 Task: Search one way flight ticket for 1 adult, 1 child, 1 infant in seat in premium economy from Fort Wayne: Fort Wayne International Airport to Evansville: Evansville Regional Airport on 5-3-2023. Choice of flights is Spirit. Number of bags: 6 checked bags. Price is upto 50000. Outbound departure time preference is 11:45.
Action: Mouse moved to (226, 307)
Screenshot: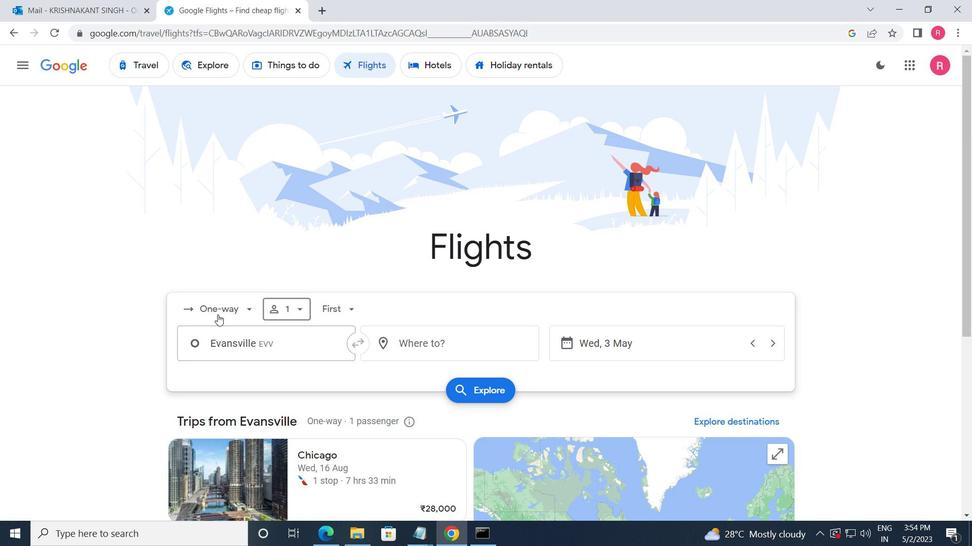 
Action: Mouse pressed left at (226, 307)
Screenshot: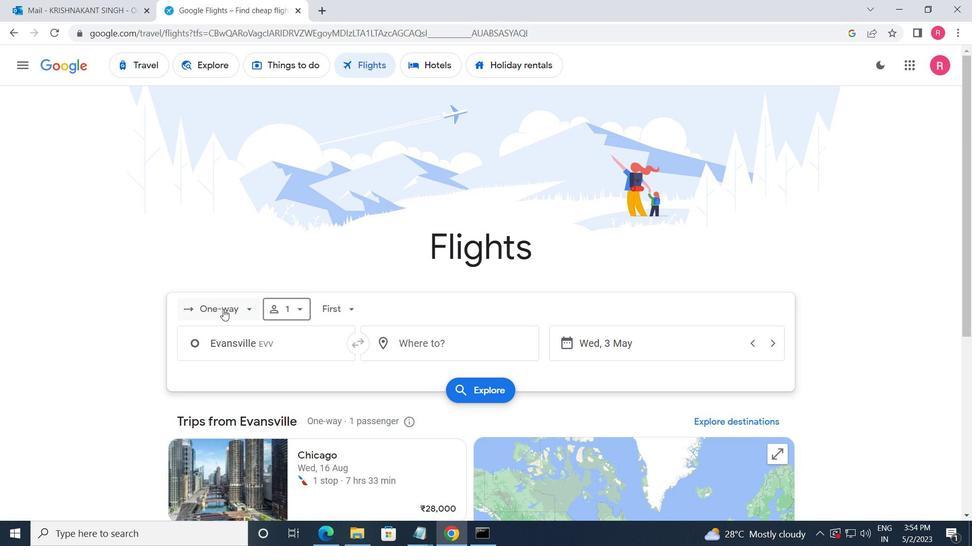 
Action: Mouse moved to (232, 374)
Screenshot: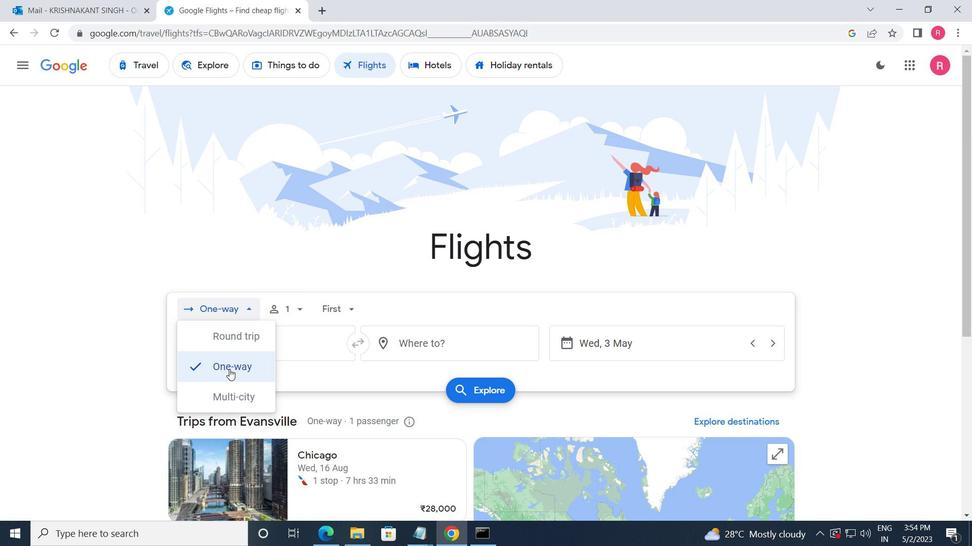 
Action: Mouse pressed left at (232, 374)
Screenshot: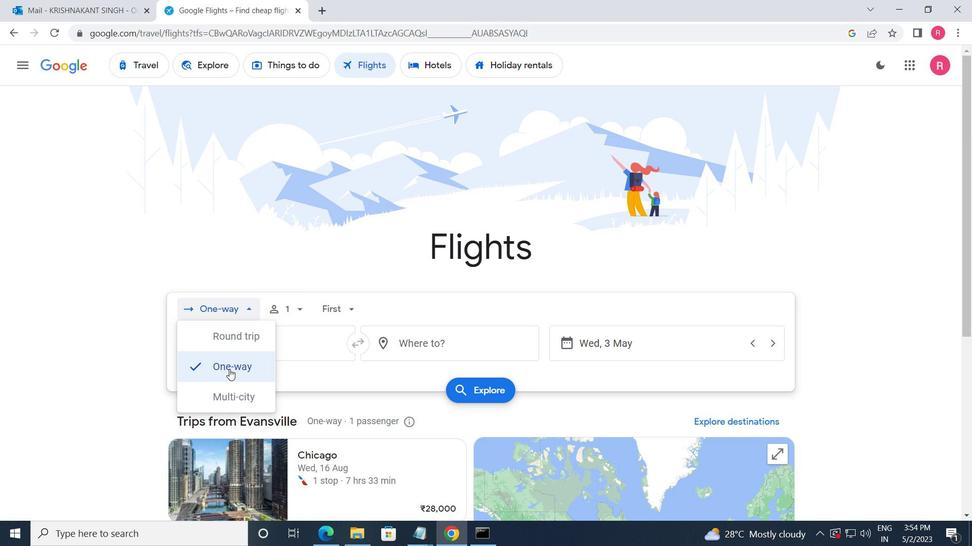 
Action: Mouse moved to (293, 315)
Screenshot: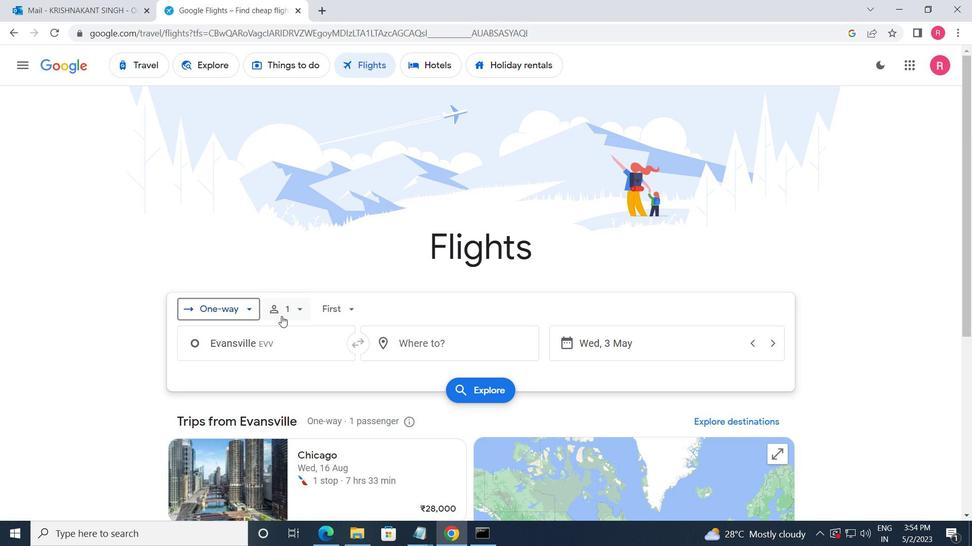 
Action: Mouse pressed left at (293, 315)
Screenshot: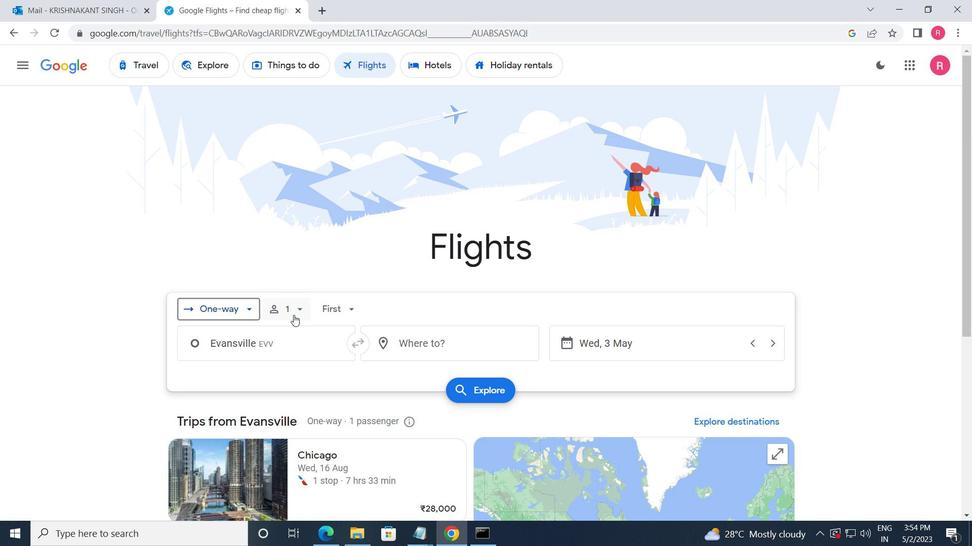 
Action: Mouse moved to (396, 380)
Screenshot: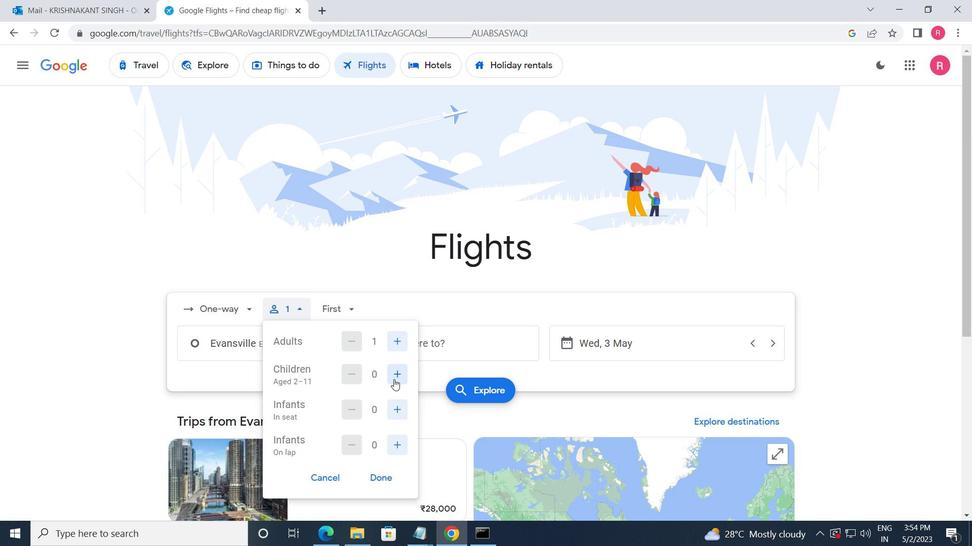 
Action: Mouse pressed left at (396, 380)
Screenshot: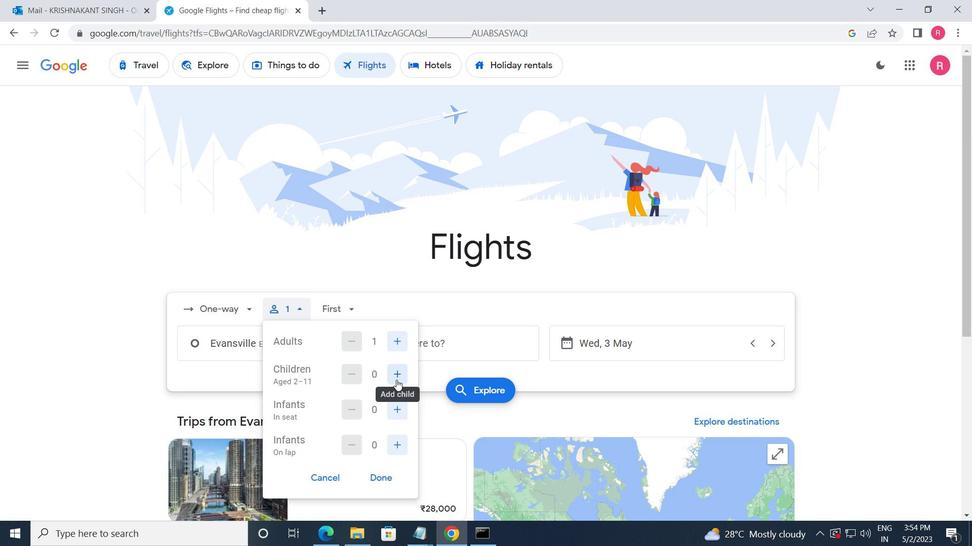 
Action: Mouse moved to (398, 416)
Screenshot: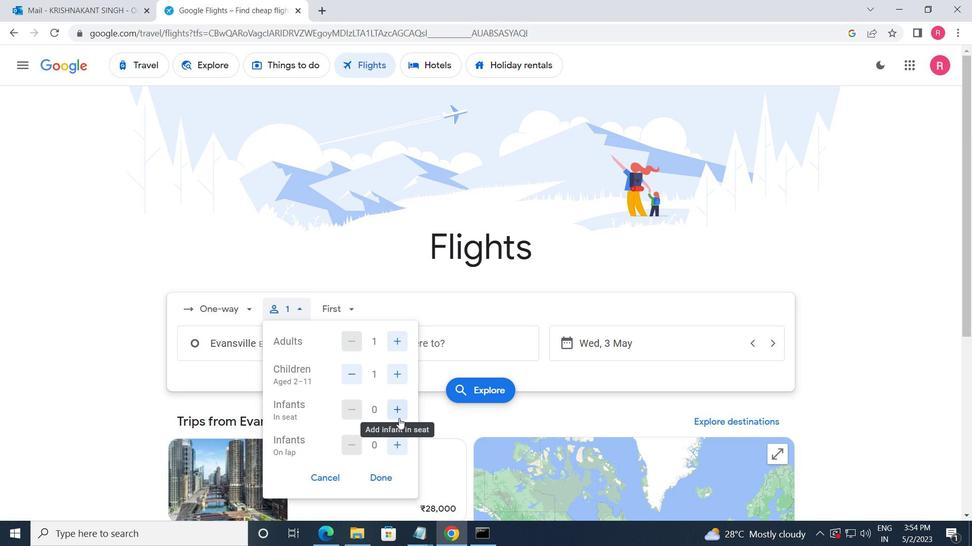 
Action: Mouse pressed left at (398, 416)
Screenshot: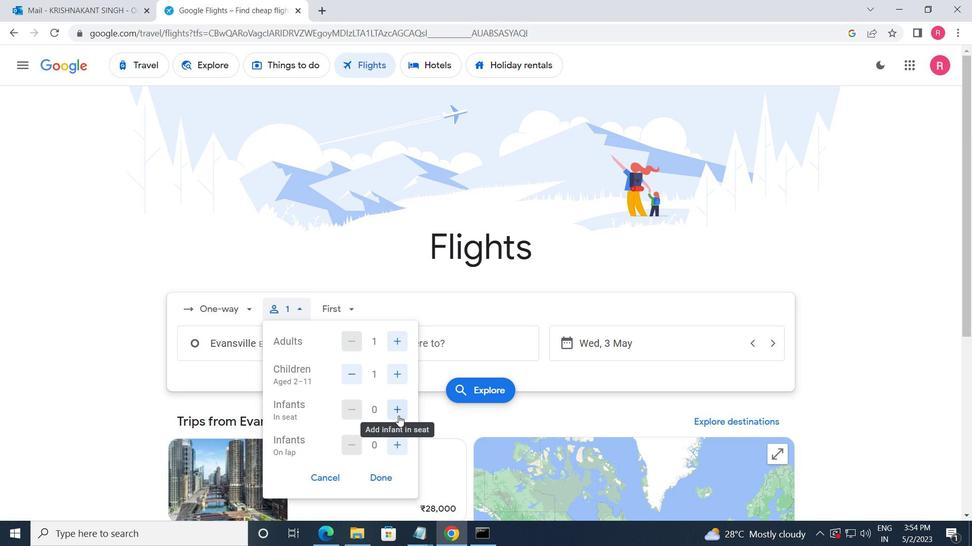 
Action: Mouse moved to (339, 303)
Screenshot: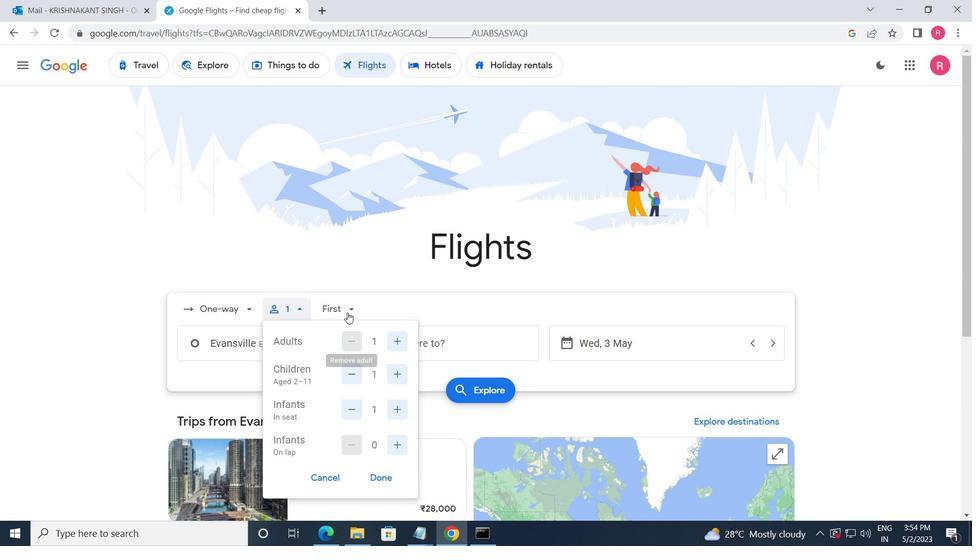 
Action: Mouse pressed left at (339, 303)
Screenshot: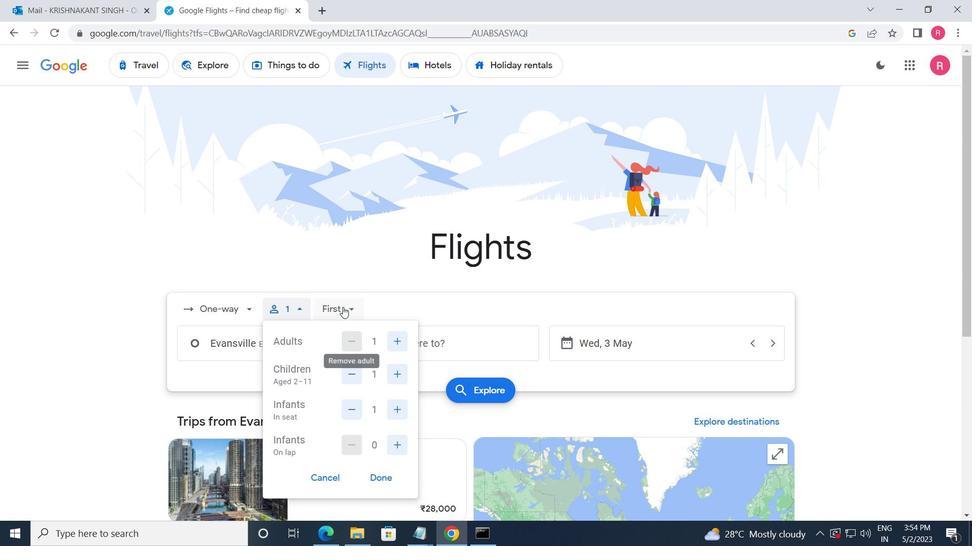 
Action: Mouse moved to (366, 369)
Screenshot: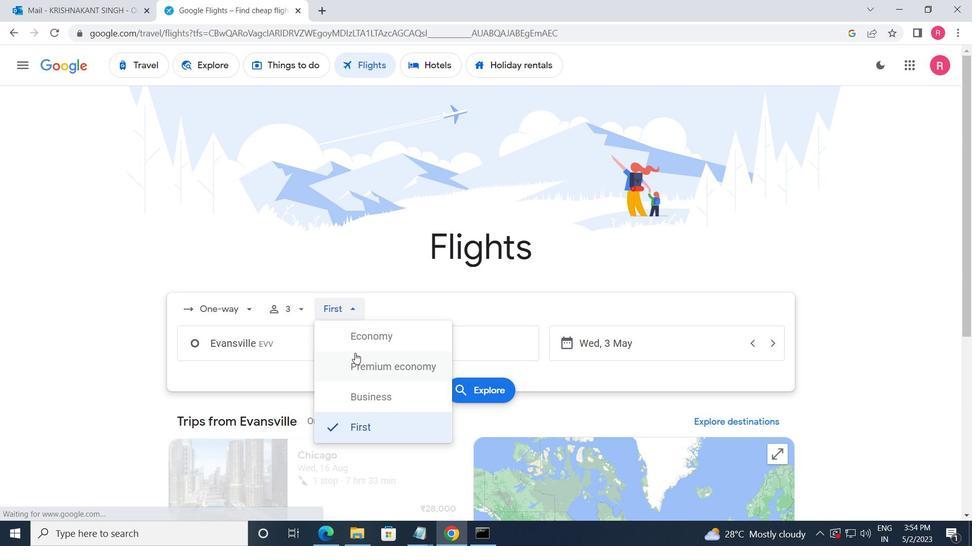 
Action: Mouse pressed left at (366, 369)
Screenshot: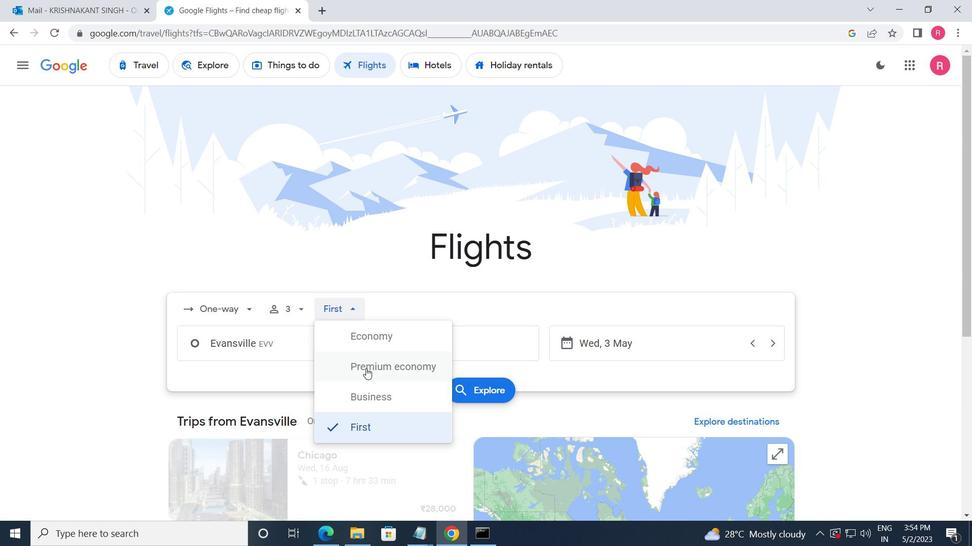 
Action: Mouse moved to (232, 337)
Screenshot: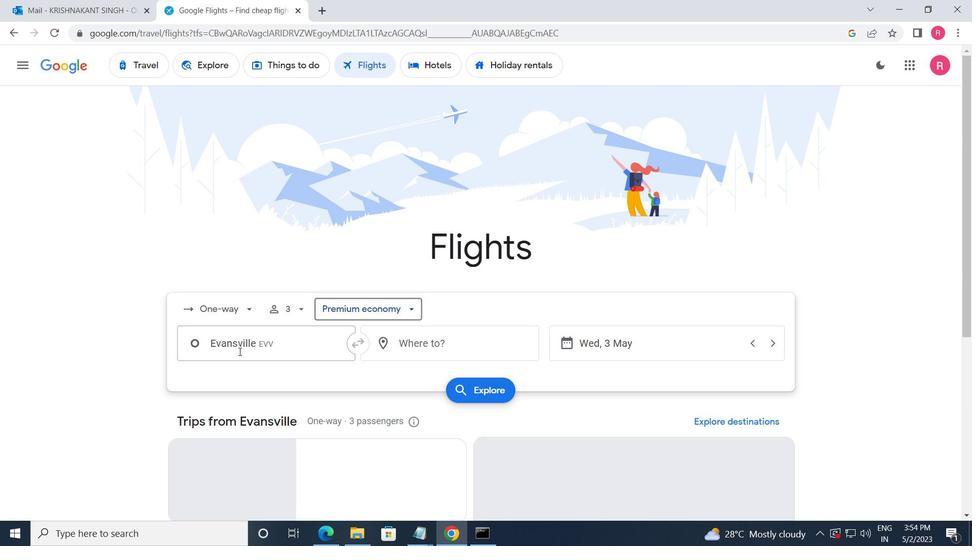 
Action: Mouse pressed left at (232, 337)
Screenshot: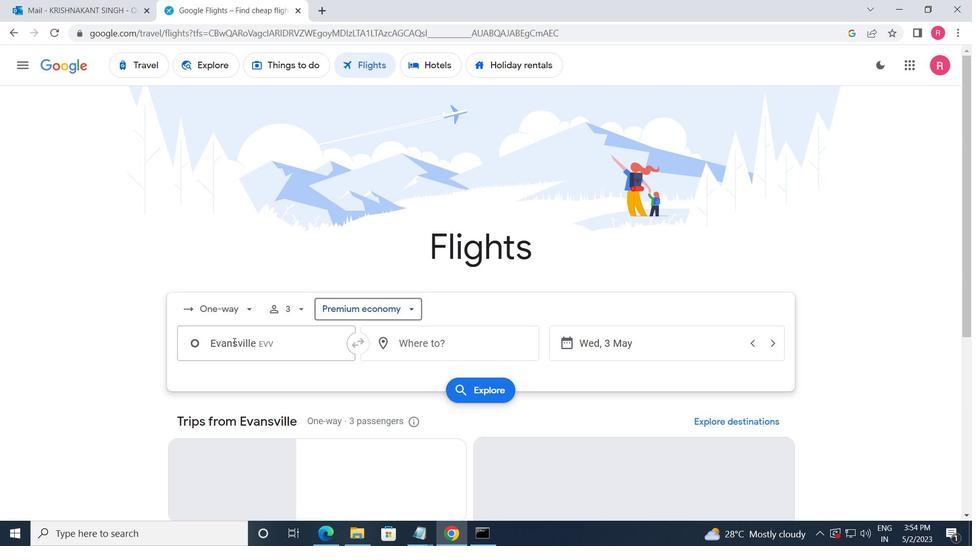 
Action: Mouse moved to (275, 442)
Screenshot: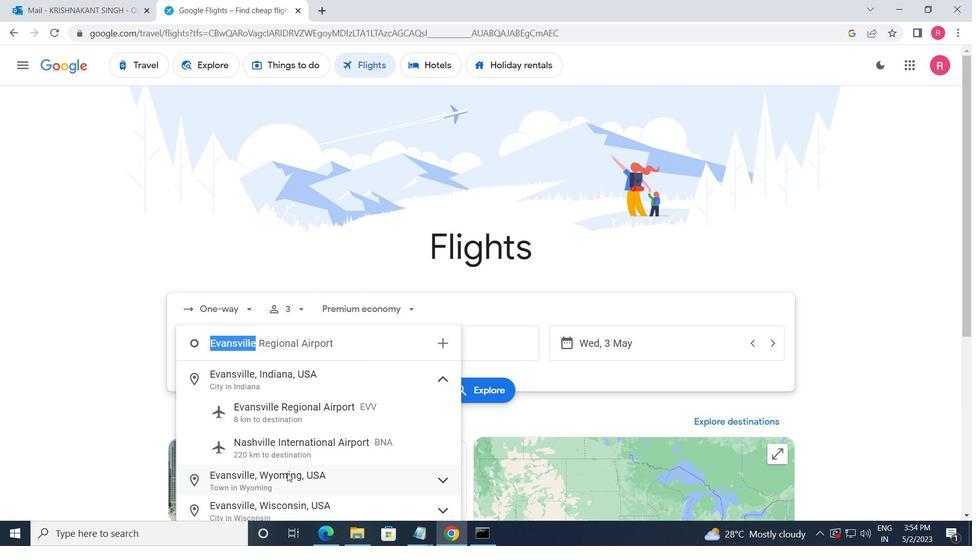 
Action: Key pressed <Key.shift><Key.shift><Key.shift><Key.shift><Key.shift><Key.shift><Key.shift><Key.shift><Key.shift><Key.shift><Key.shift><Key.shift><Key.shift><Key.shift><Key.shift><Key.shift><Key.shift><Key.shift><Key.shift><Key.shift><Key.shift><Key.shift><Key.shift><Key.shift><Key.shift><Key.shift><Key.shift><Key.shift><Key.shift><Key.shift><Key.shift><Key.shift><Key.shift><Key.shift><Key.shift><Key.shift><Key.shift><Key.shift><Key.shift><Key.shift><Key.shift><Key.shift><Key.shift><Key.shift><Key.shift><Key.shift><Key.shift><Key.shift><Key.shift><Key.shift><Key.shift><Key.shift><Key.shift><Key.shift><Key.shift><Key.shift><Key.shift><Key.shift>FORT<Key.space><Key.shift>WAY
Screenshot: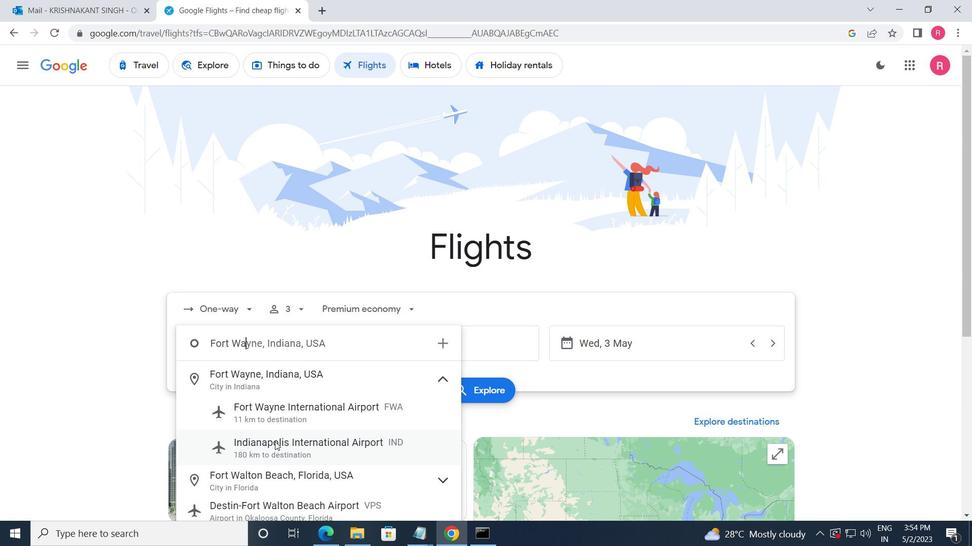 
Action: Mouse moved to (322, 402)
Screenshot: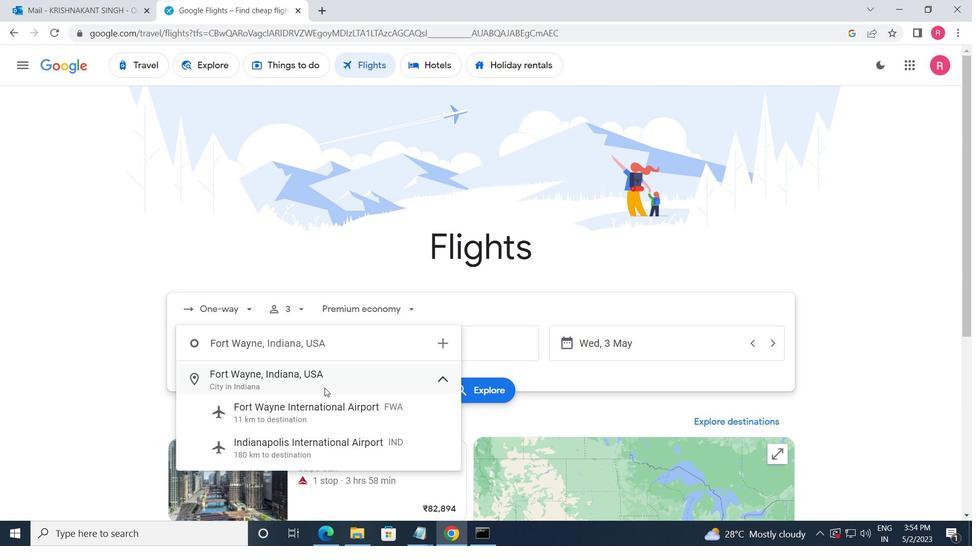 
Action: Mouse pressed left at (322, 402)
Screenshot: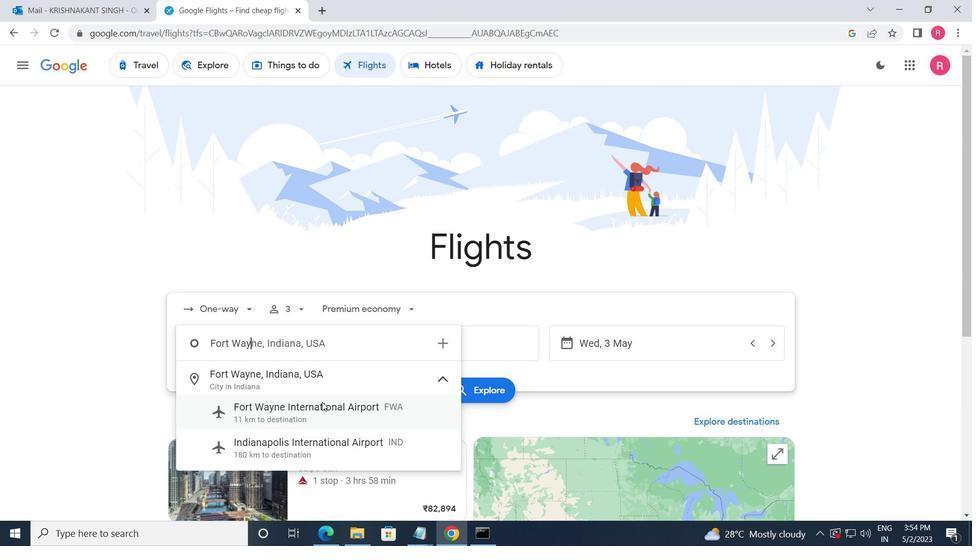 
Action: Mouse moved to (444, 359)
Screenshot: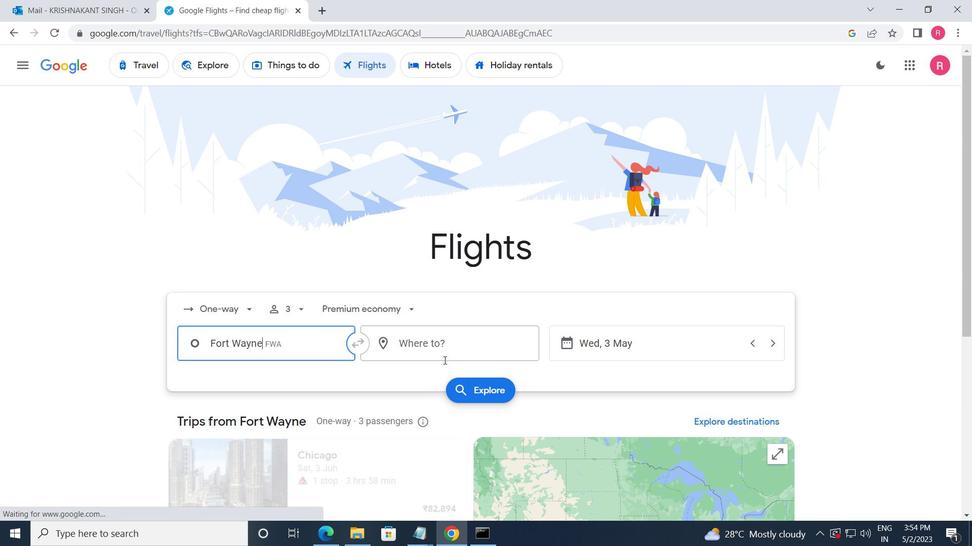 
Action: Mouse pressed left at (444, 359)
Screenshot: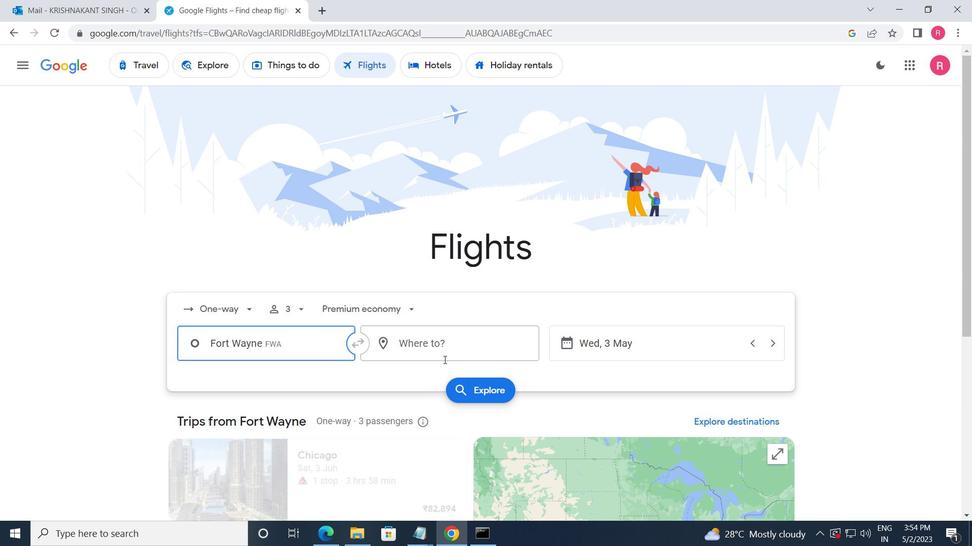 
Action: Mouse moved to (418, 476)
Screenshot: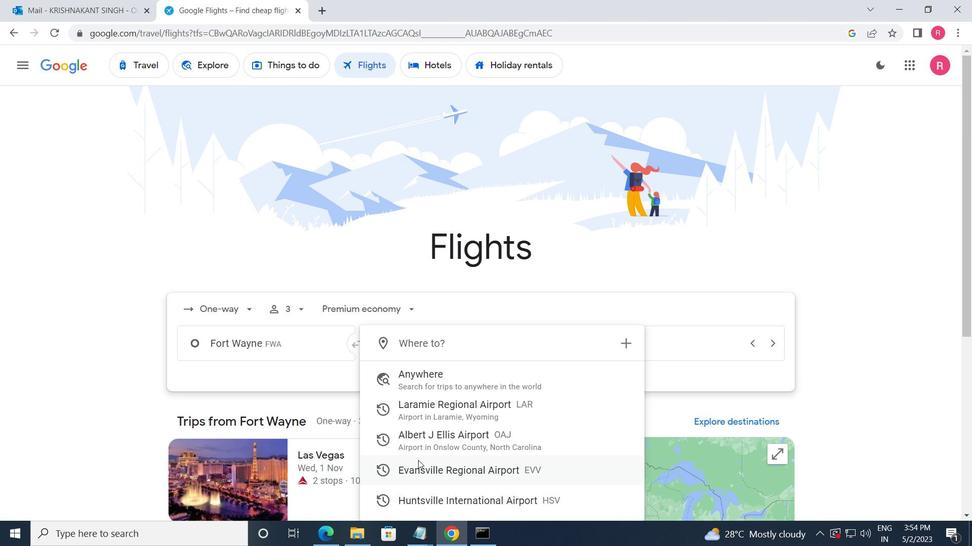 
Action: Mouse pressed left at (418, 476)
Screenshot: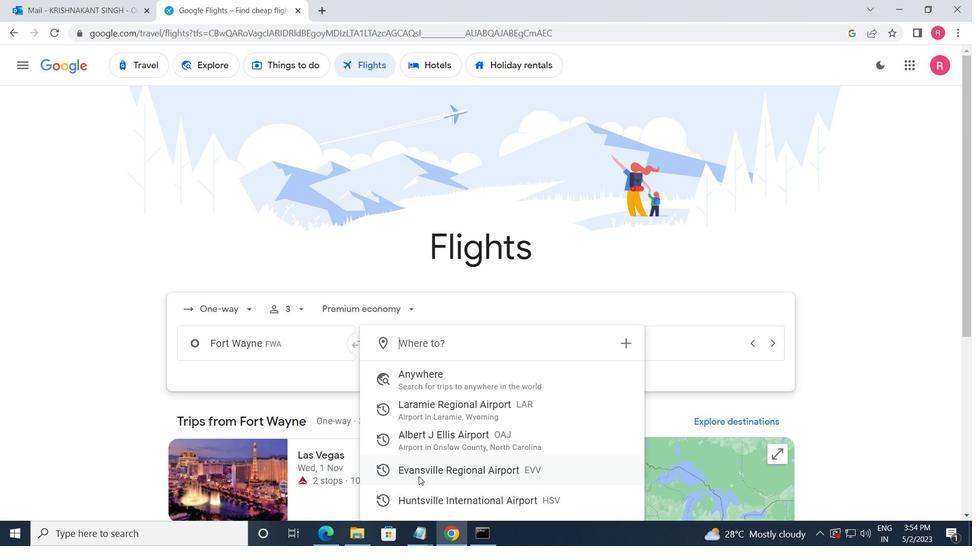 
Action: Mouse moved to (646, 348)
Screenshot: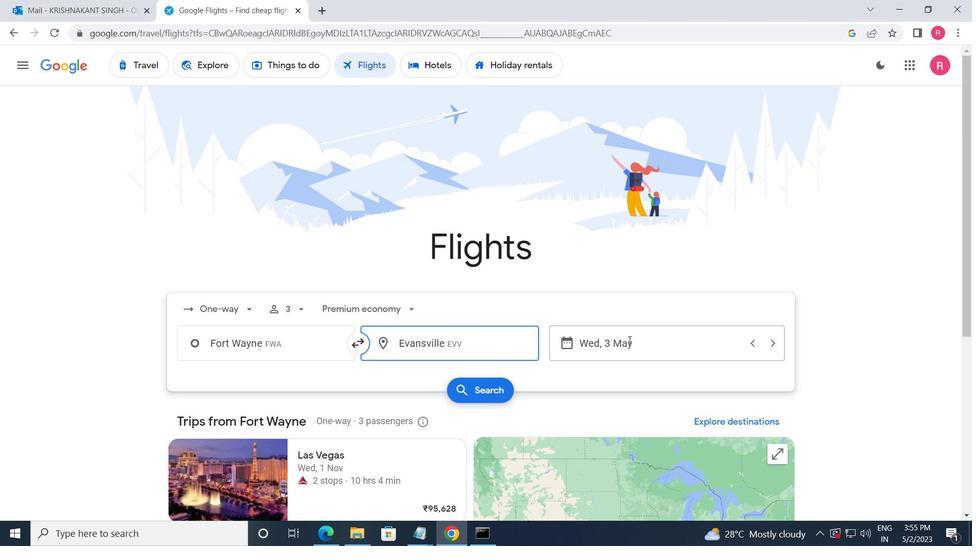 
Action: Mouse pressed left at (646, 348)
Screenshot: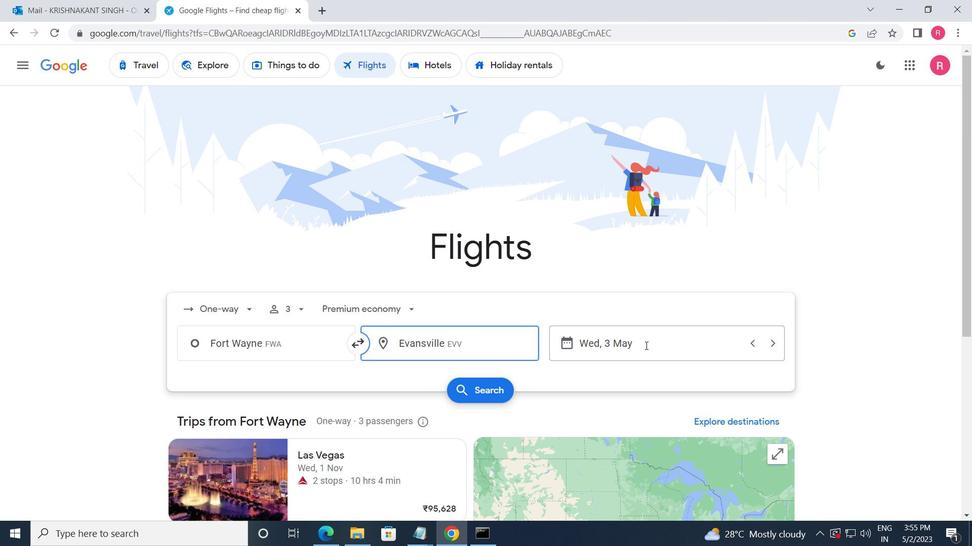 
Action: Mouse moved to (438, 296)
Screenshot: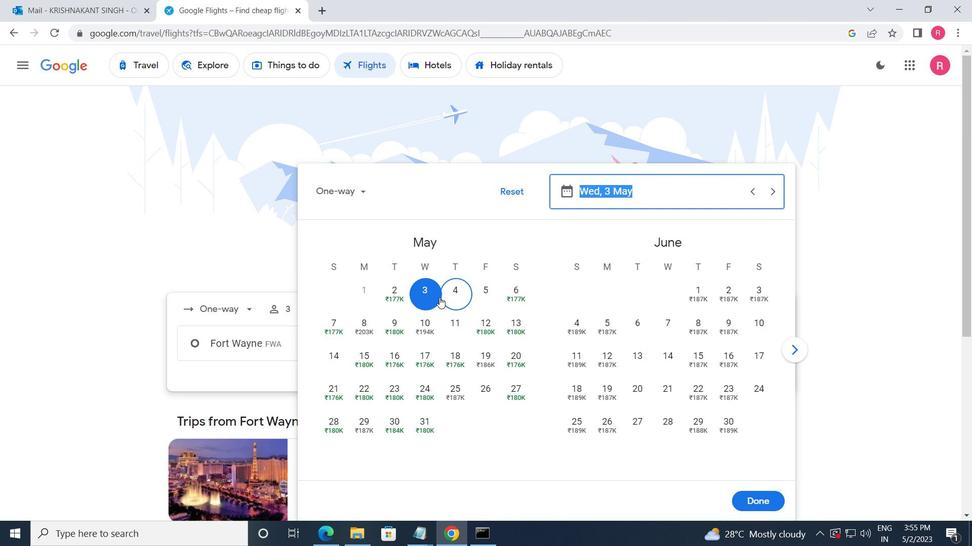 
Action: Mouse pressed left at (438, 296)
Screenshot: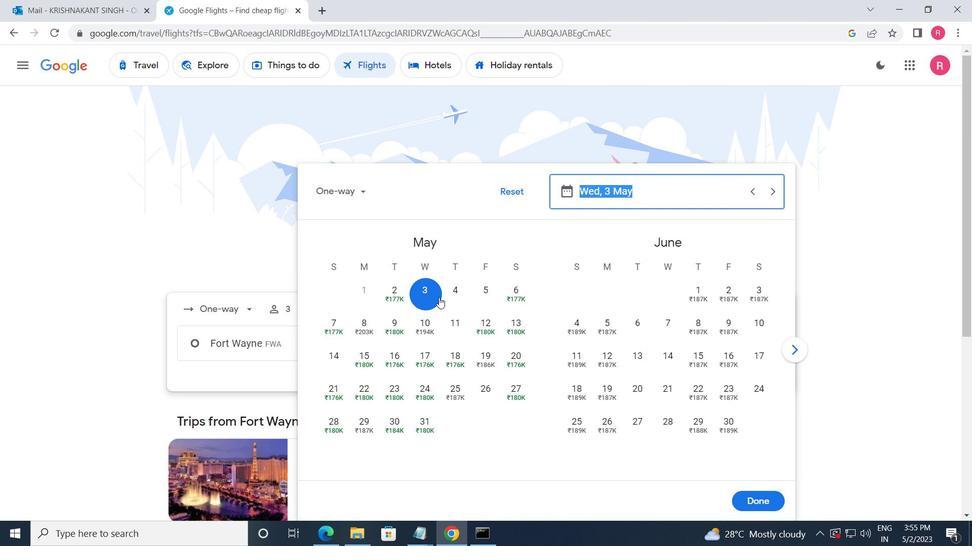 
Action: Mouse moved to (756, 503)
Screenshot: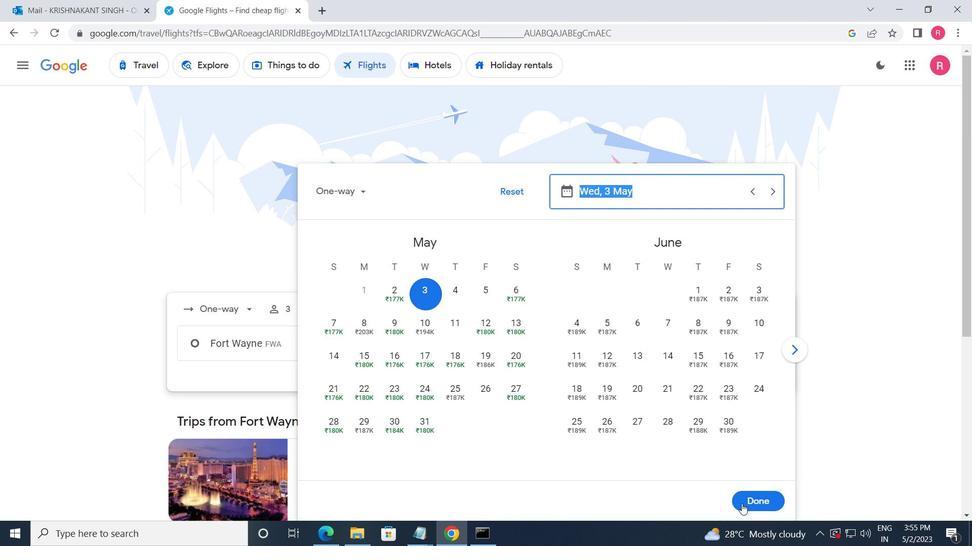 
Action: Mouse pressed left at (756, 503)
Screenshot: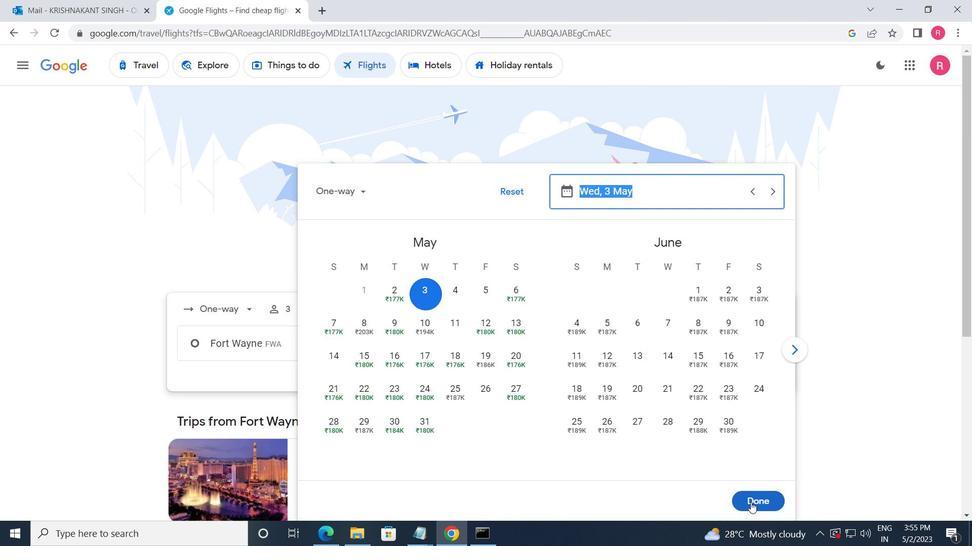 
Action: Mouse moved to (478, 394)
Screenshot: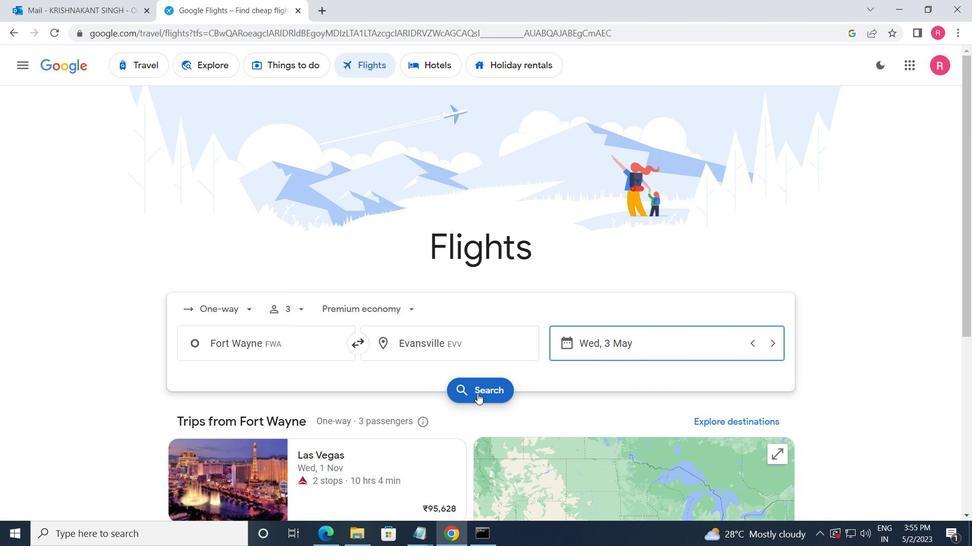 
Action: Mouse pressed left at (478, 394)
Screenshot: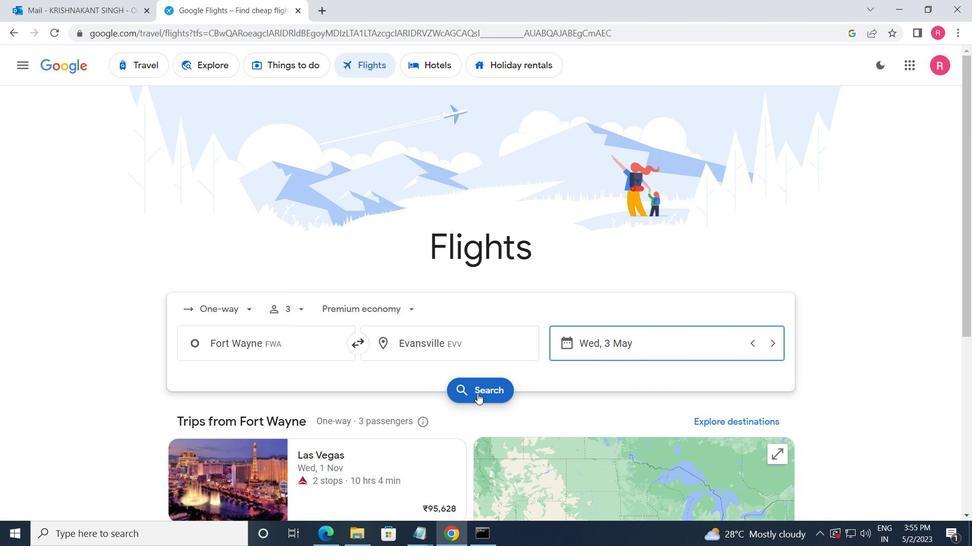 
Action: Mouse moved to (189, 181)
Screenshot: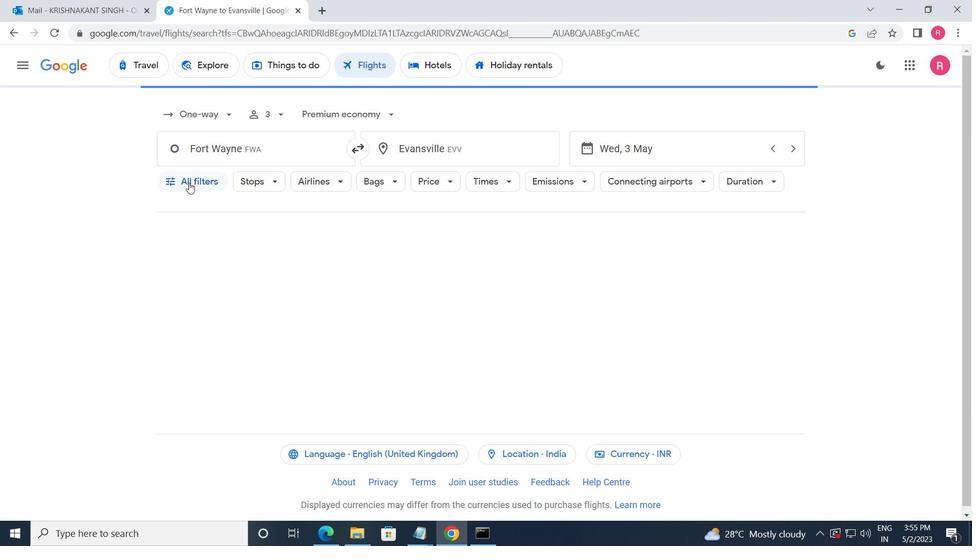 
Action: Mouse pressed left at (189, 181)
Screenshot: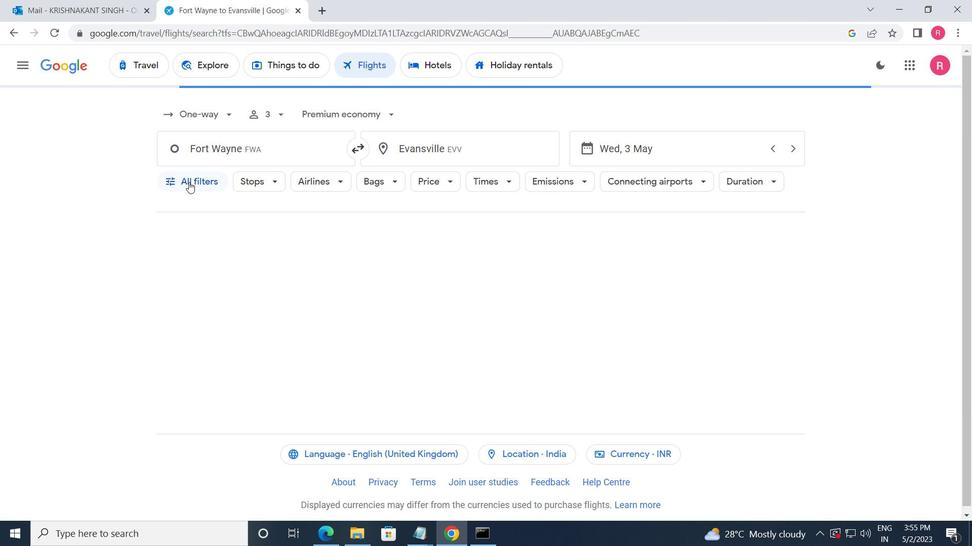 
Action: Mouse moved to (249, 328)
Screenshot: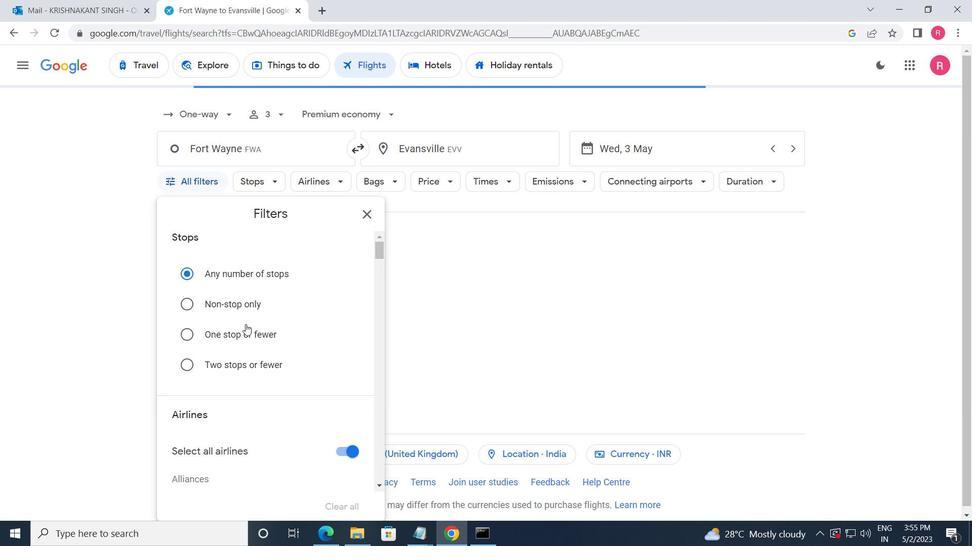 
Action: Mouse scrolled (249, 327) with delta (0, 0)
Screenshot: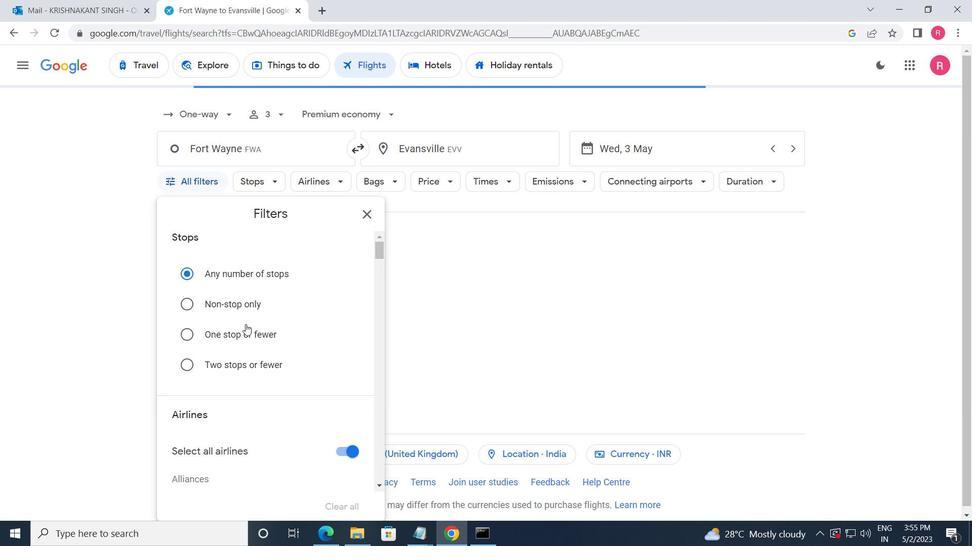 
Action: Mouse moved to (249, 330)
Screenshot: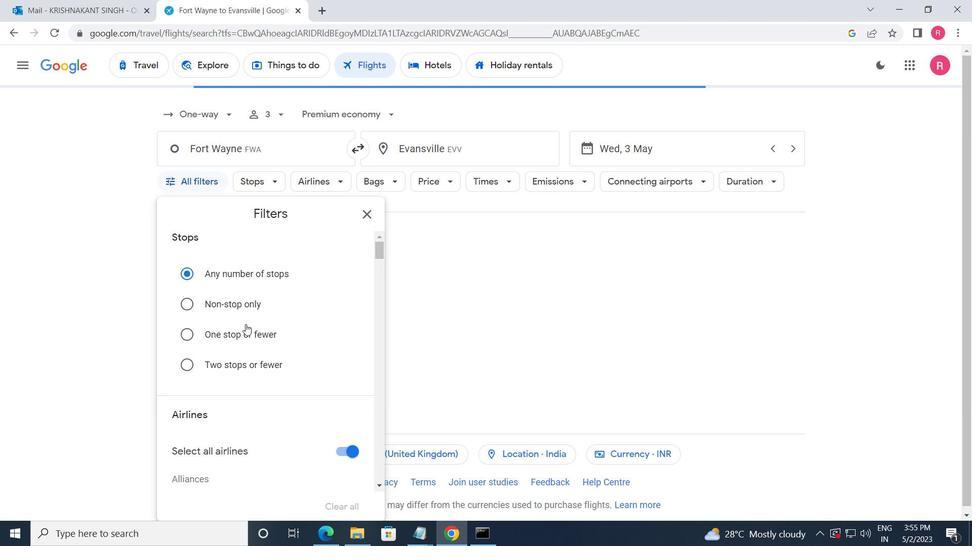 
Action: Mouse scrolled (249, 330) with delta (0, 0)
Screenshot: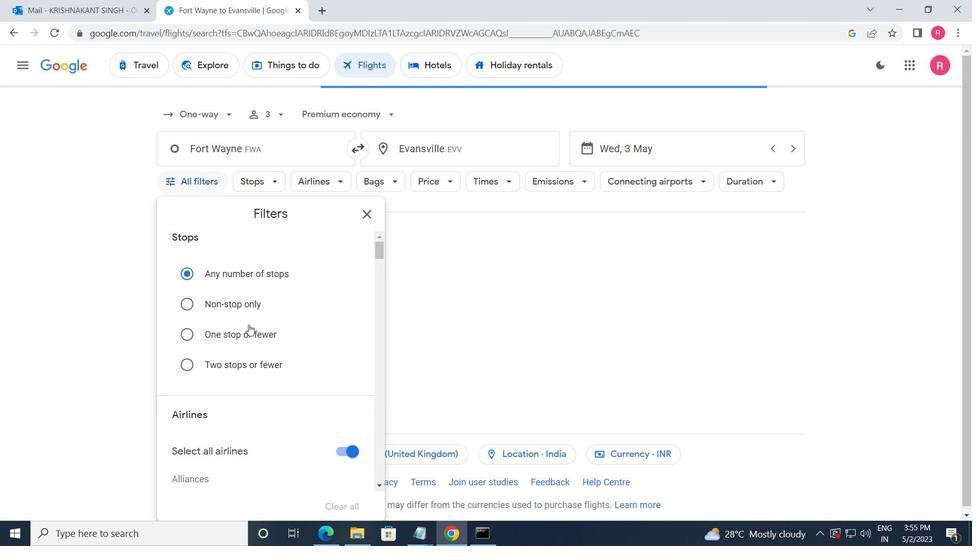 
Action: Mouse scrolled (249, 330) with delta (0, 0)
Screenshot: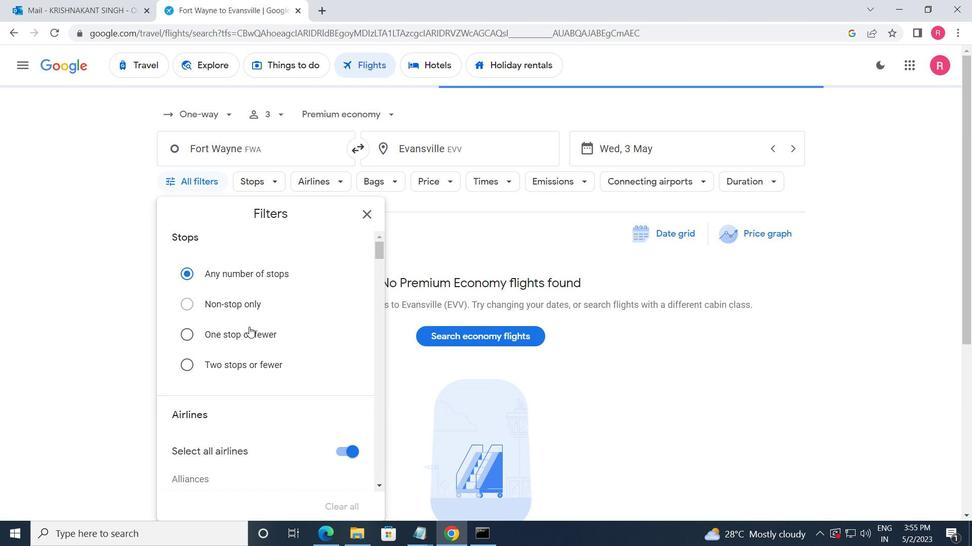 
Action: Mouse scrolled (249, 330) with delta (0, 0)
Screenshot: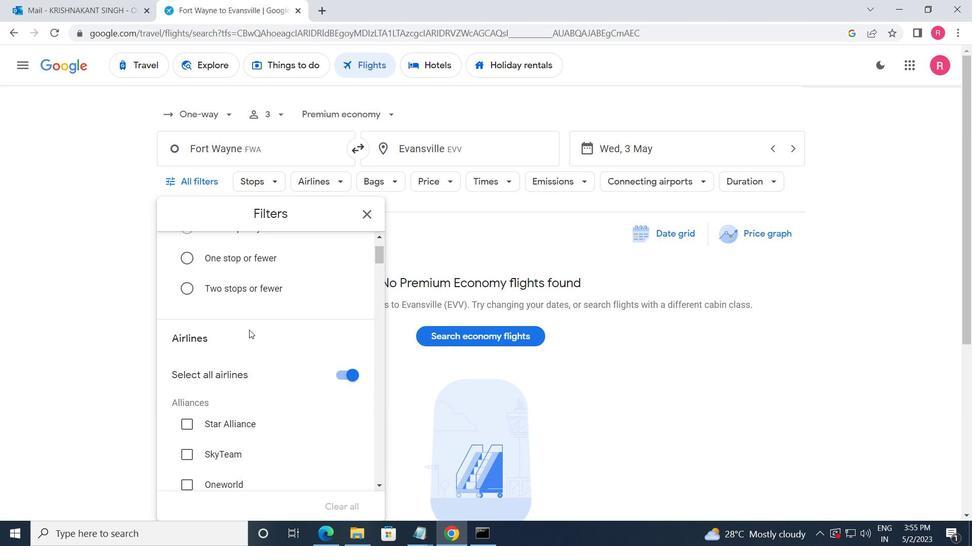 
Action: Mouse moved to (249, 331)
Screenshot: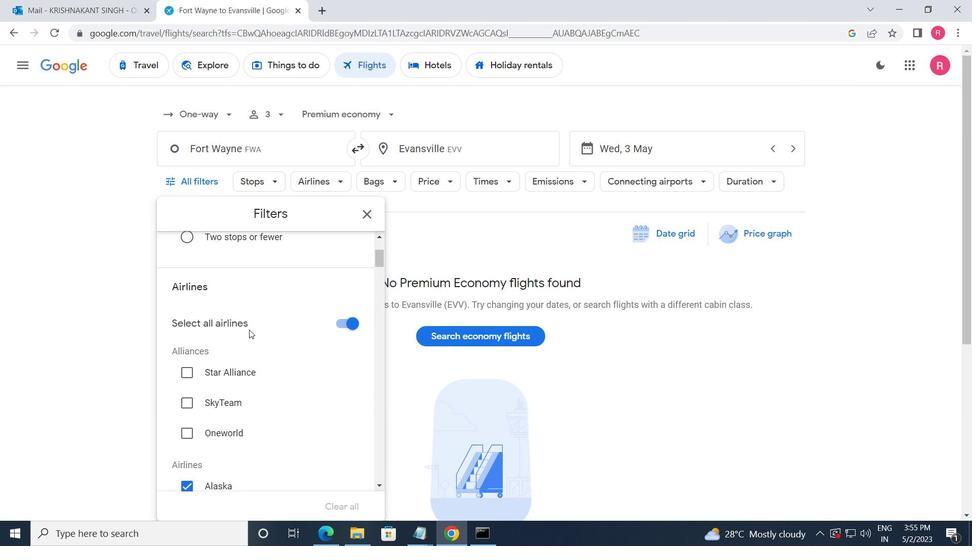 
Action: Mouse scrolled (249, 330) with delta (0, 0)
Screenshot: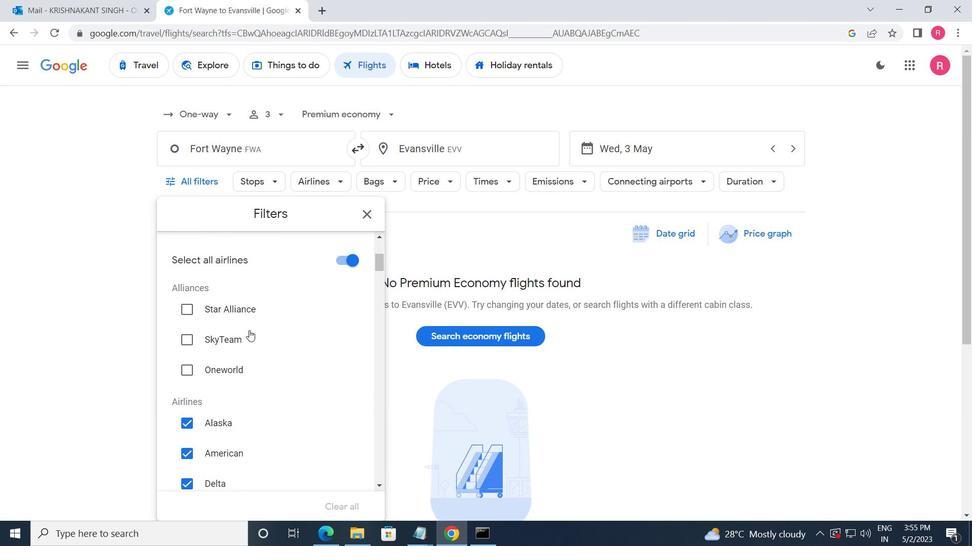 
Action: Mouse moved to (305, 354)
Screenshot: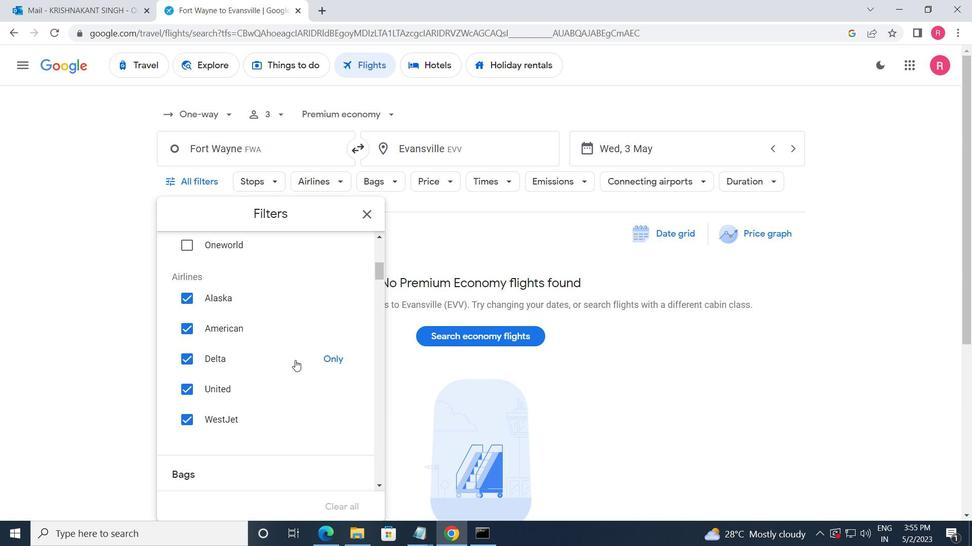 
Action: Mouse scrolled (305, 355) with delta (0, 0)
Screenshot: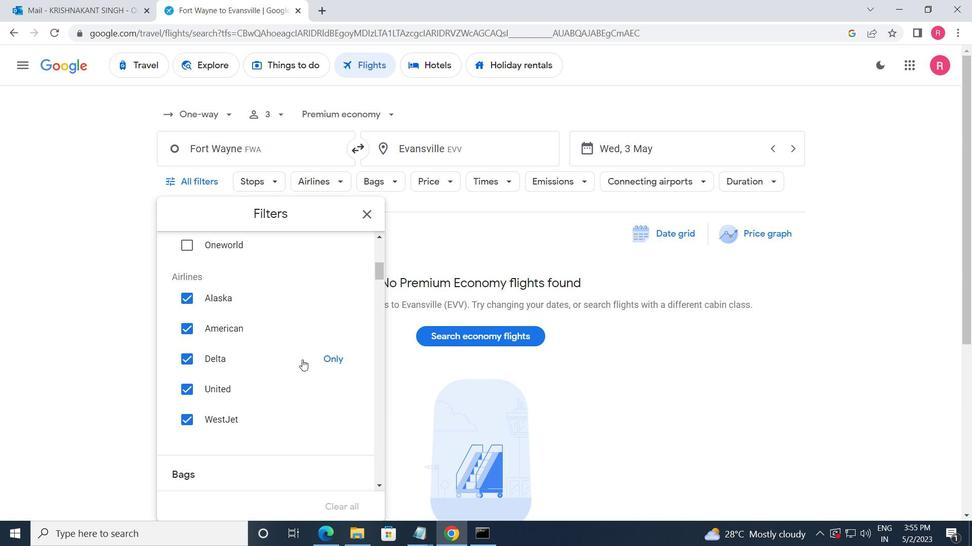 
Action: Mouse moved to (305, 353)
Screenshot: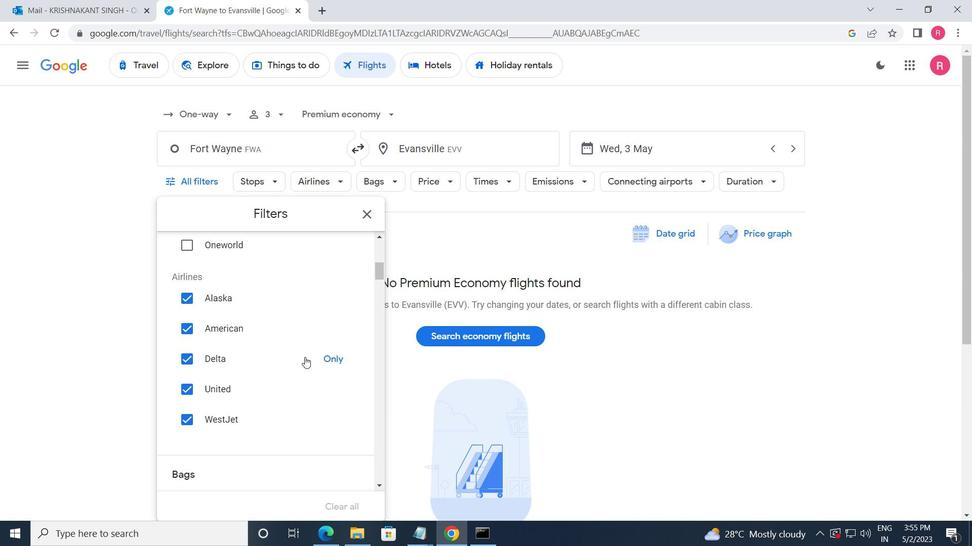 
Action: Mouse scrolled (305, 353) with delta (0, 0)
Screenshot: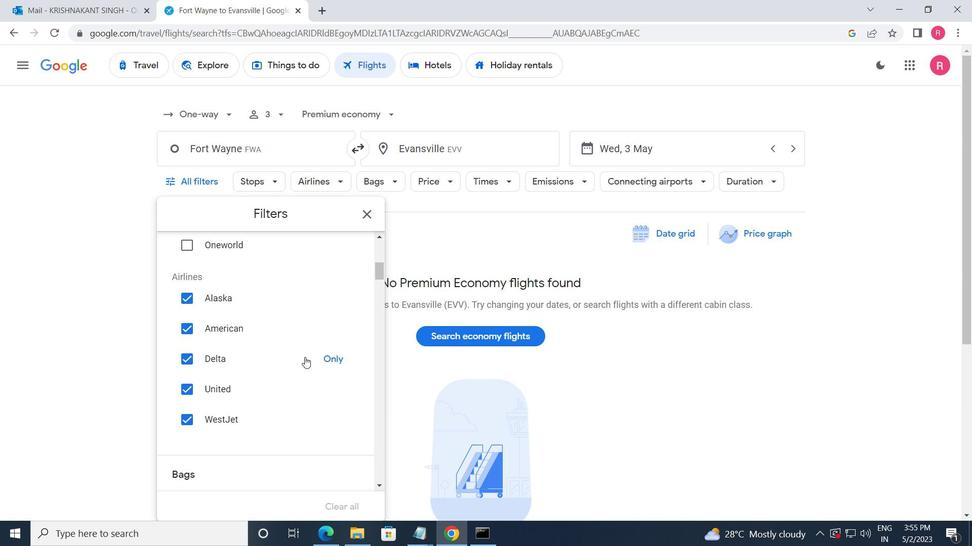 
Action: Mouse moved to (355, 271)
Screenshot: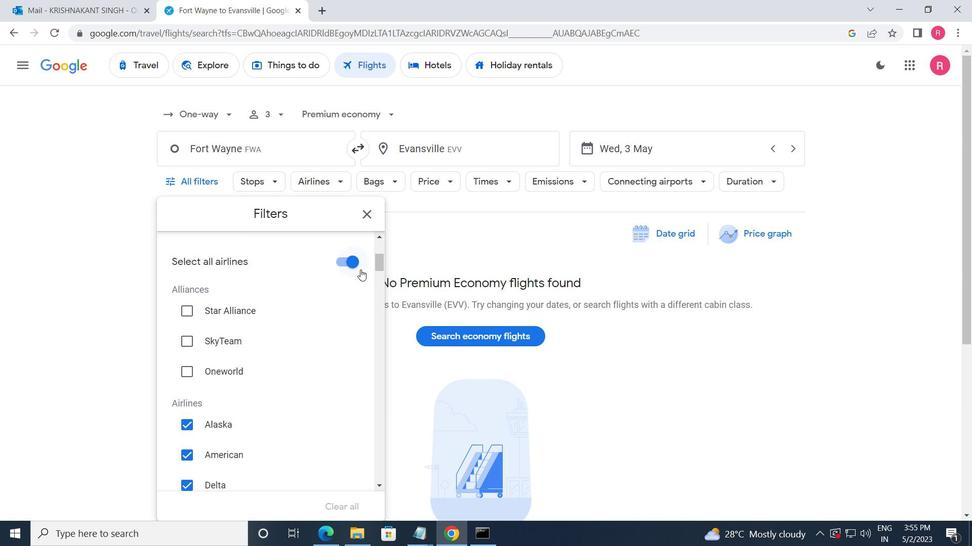 
Action: Mouse pressed left at (355, 271)
Screenshot: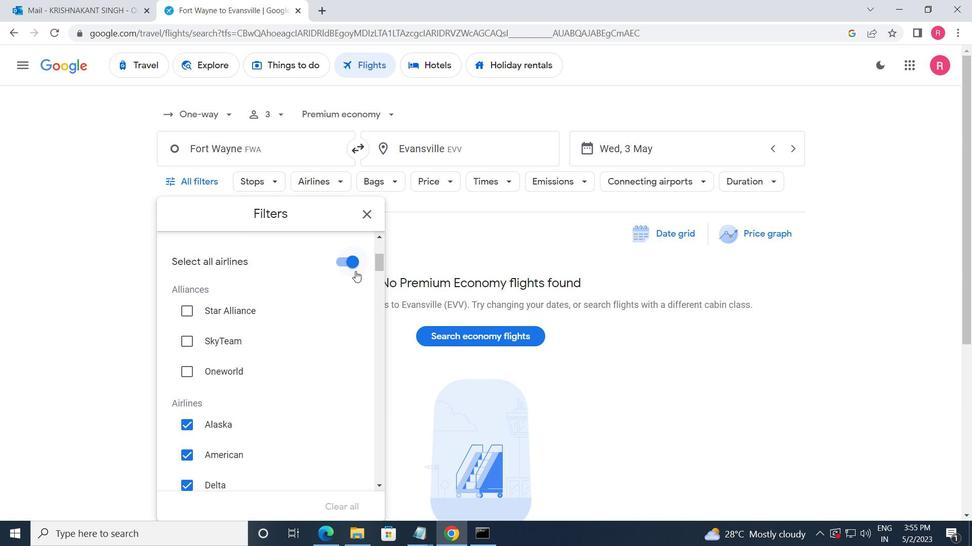 
Action: Mouse moved to (348, 296)
Screenshot: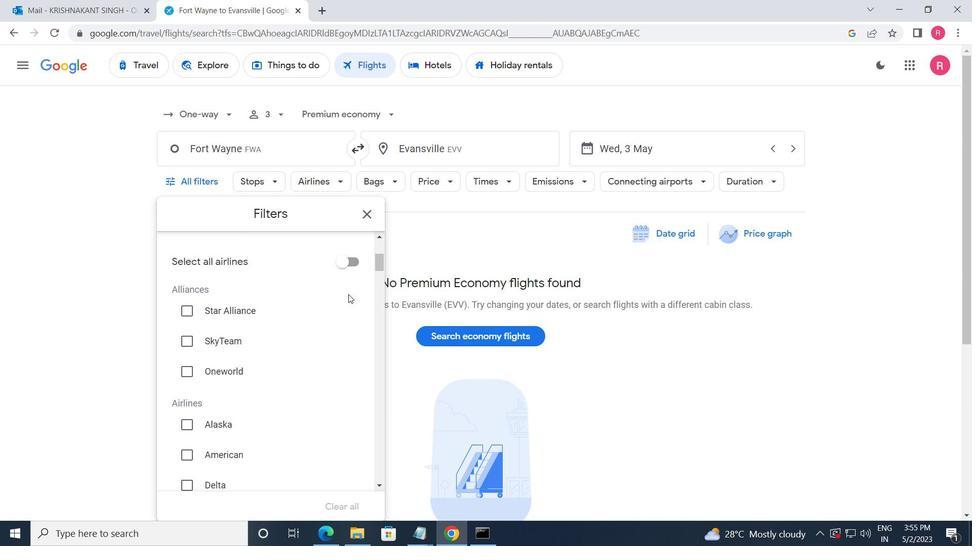 
Action: Mouse scrolled (348, 296) with delta (0, 0)
Screenshot: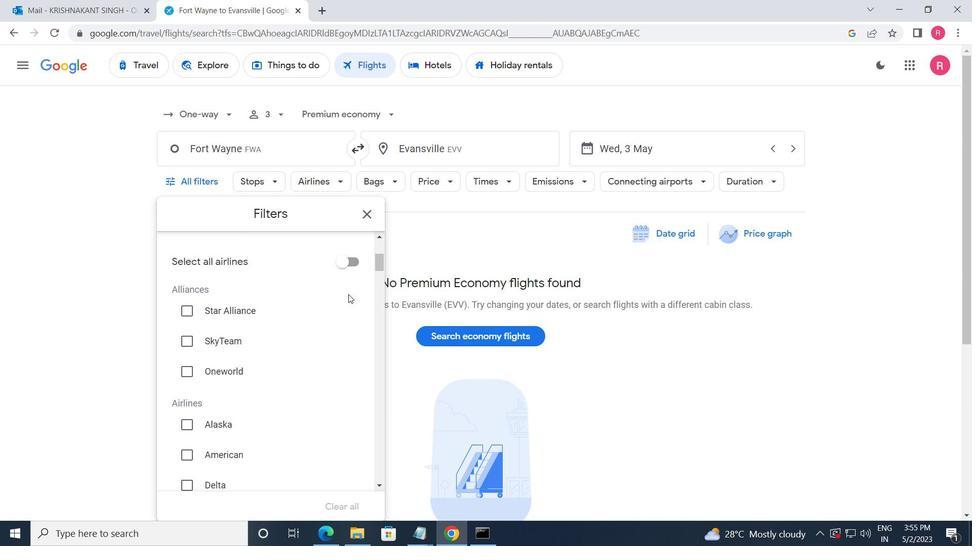 
Action: Mouse moved to (348, 297)
Screenshot: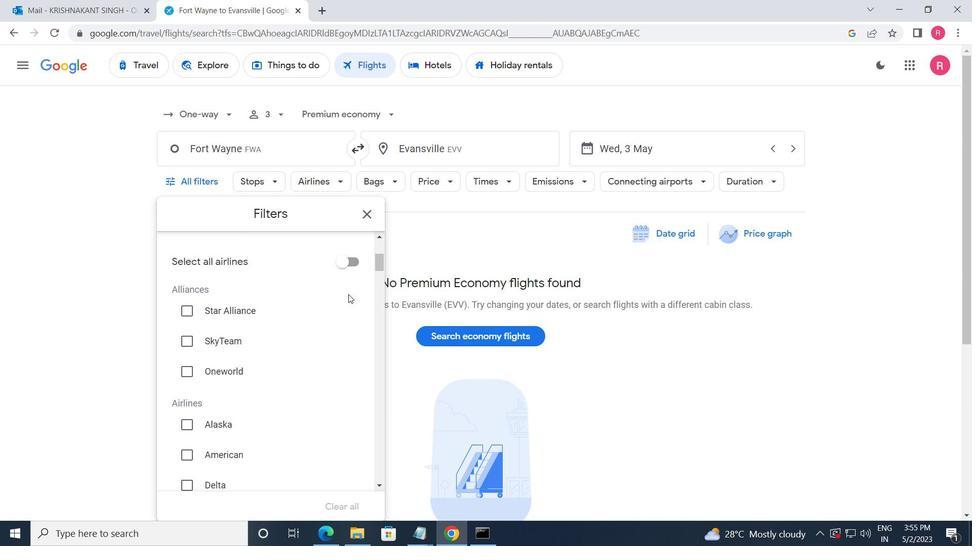 
Action: Mouse scrolled (348, 296) with delta (0, 0)
Screenshot: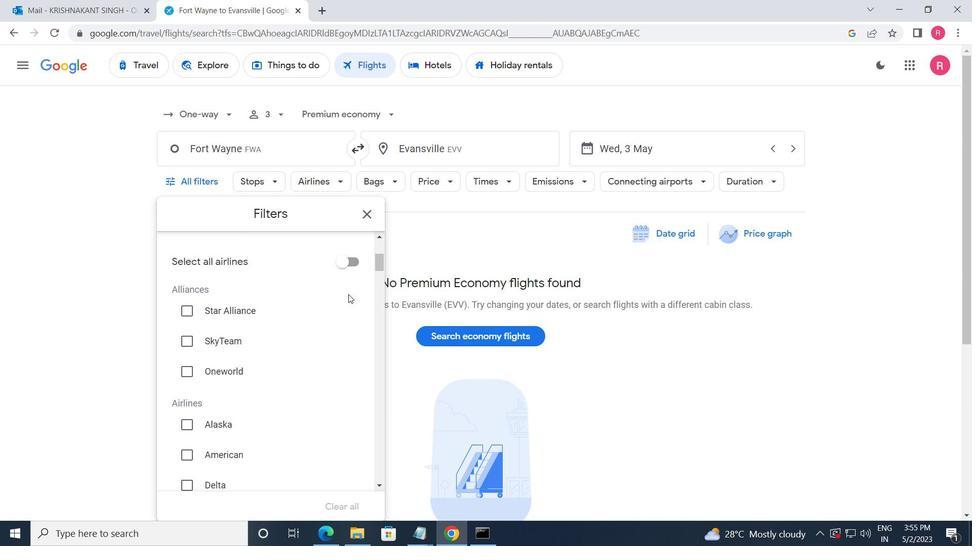 
Action: Mouse moved to (348, 298)
Screenshot: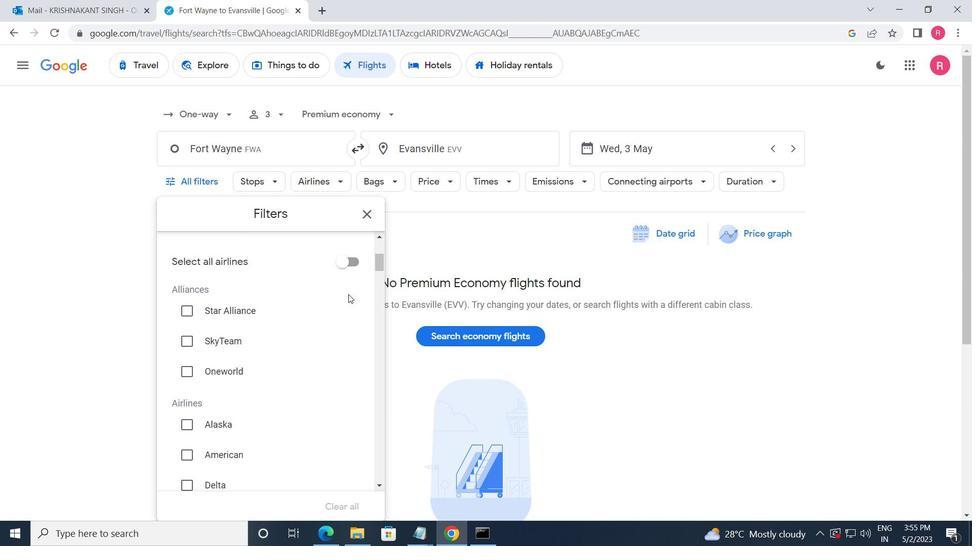 
Action: Mouse scrolled (348, 297) with delta (0, 0)
Screenshot: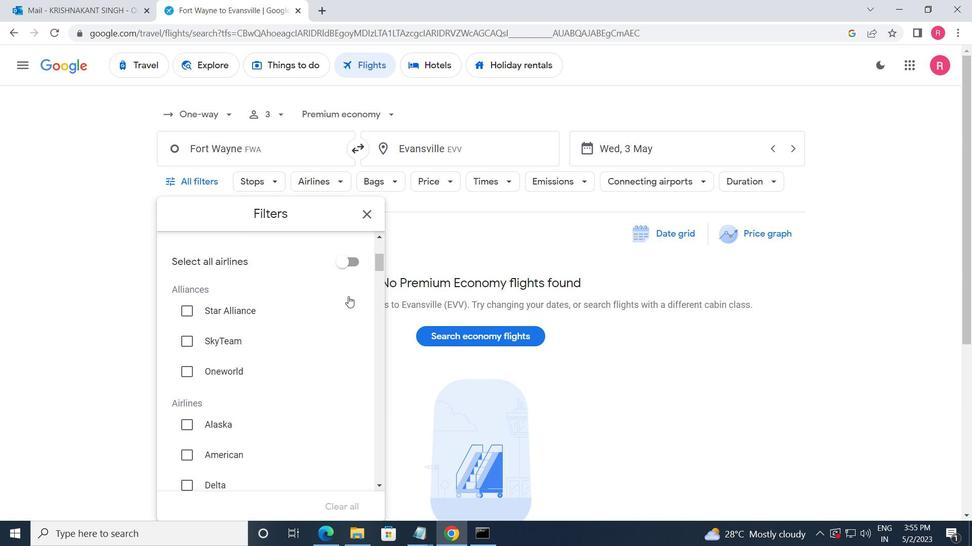 
Action: Mouse scrolled (348, 297) with delta (0, 0)
Screenshot: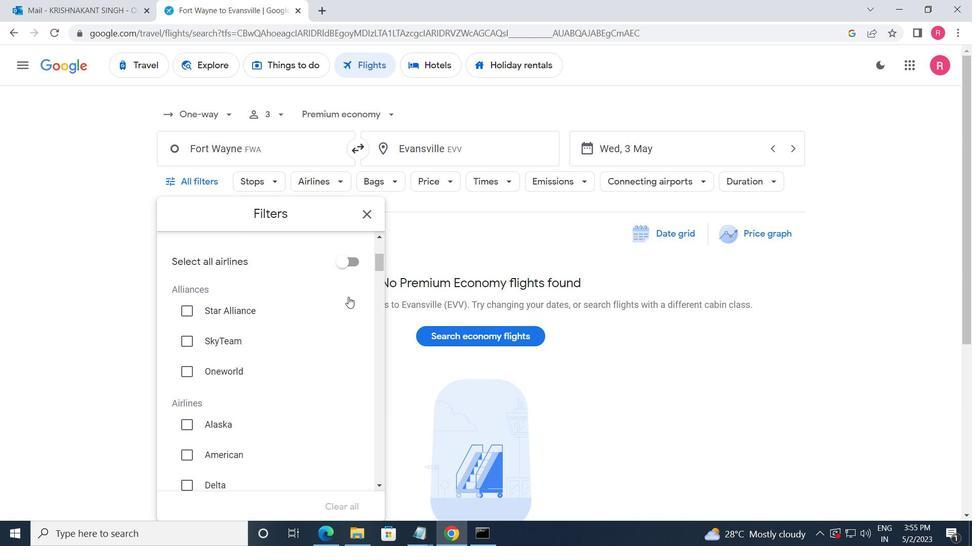 
Action: Mouse moved to (347, 301)
Screenshot: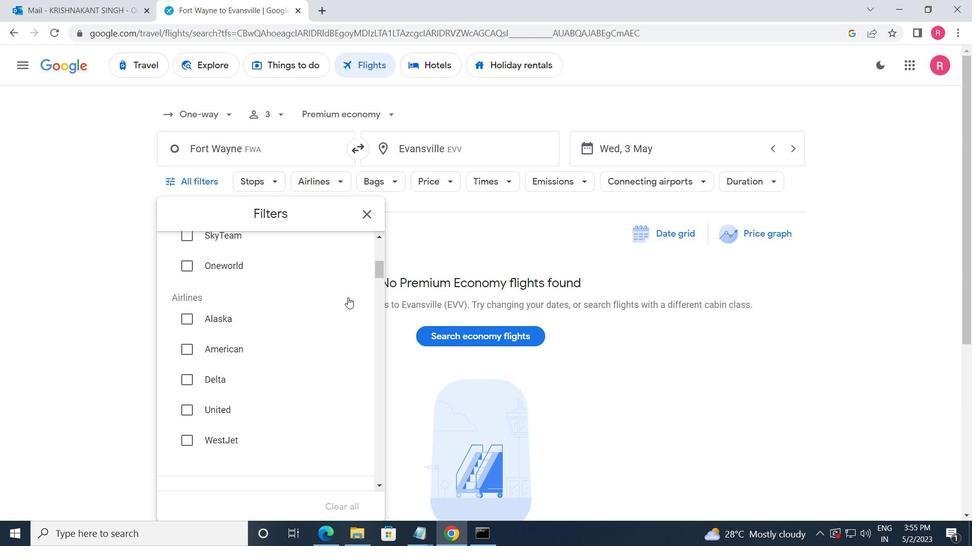 
Action: Mouse scrolled (347, 301) with delta (0, 0)
Screenshot: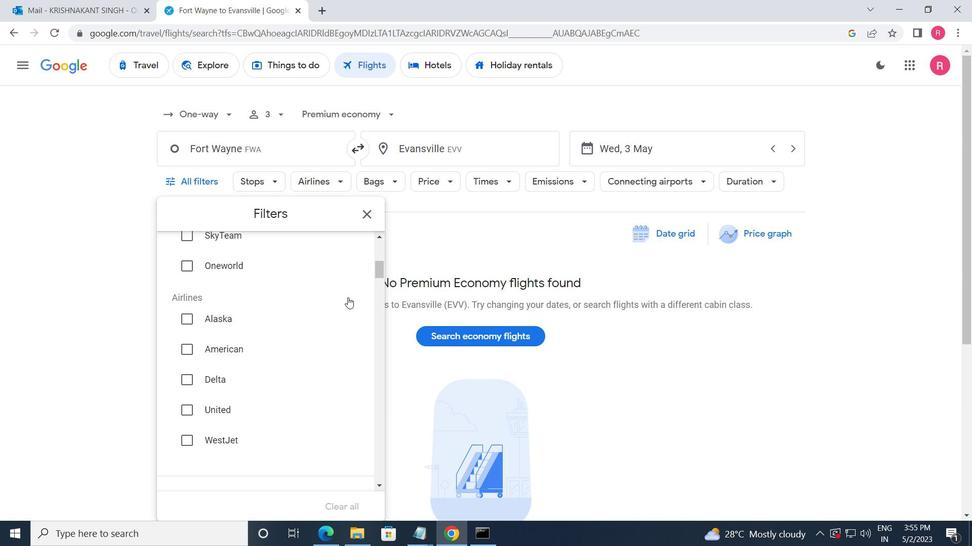 
Action: Mouse moved to (354, 345)
Screenshot: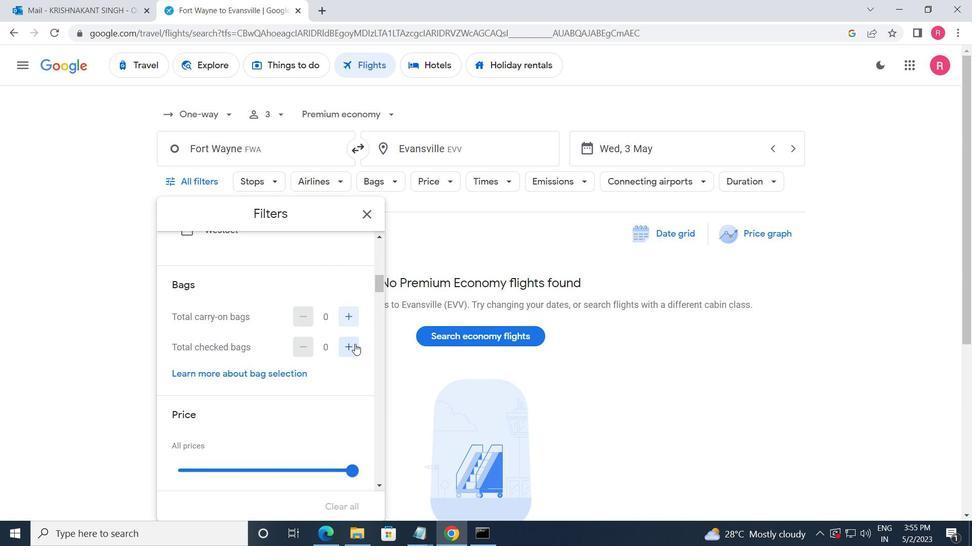 
Action: Mouse pressed left at (354, 345)
Screenshot: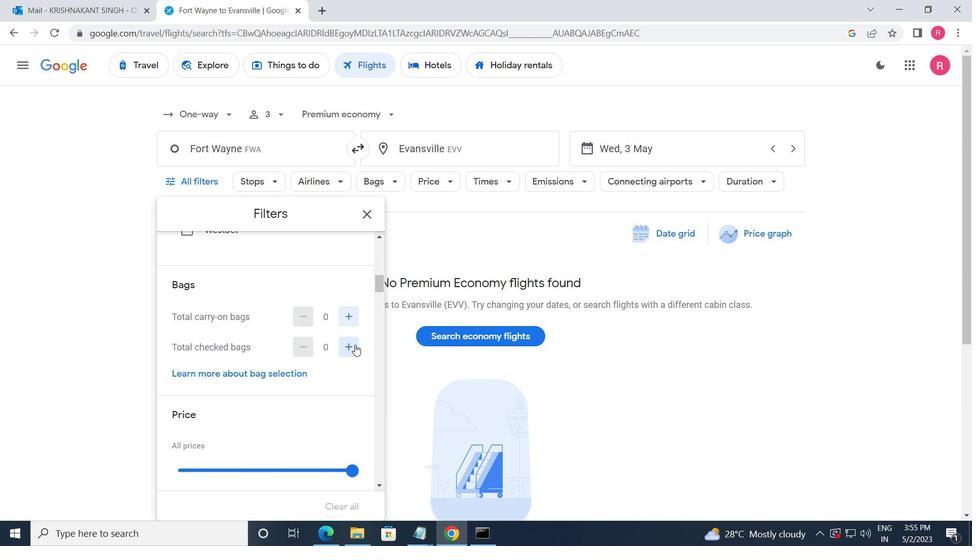 
Action: Mouse moved to (354, 345)
Screenshot: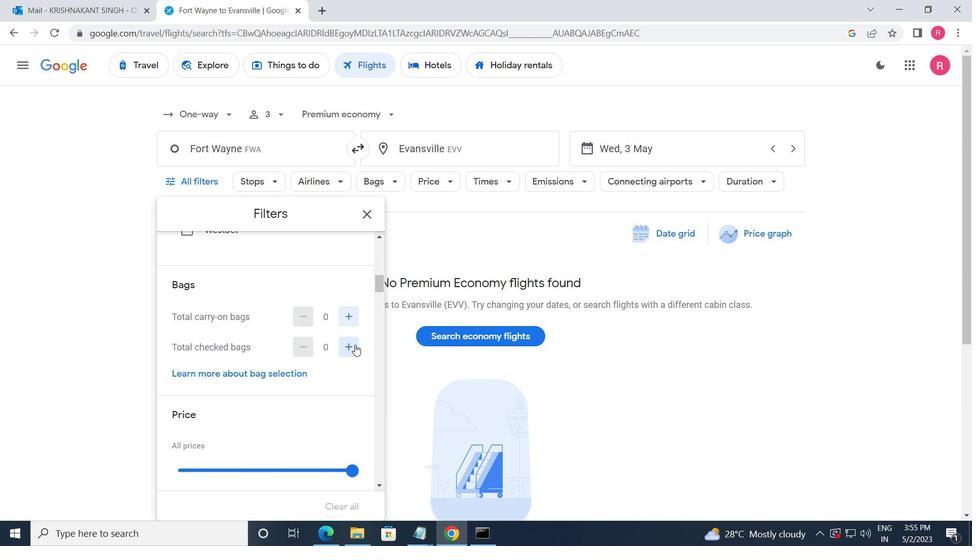 
Action: Mouse pressed left at (354, 345)
Screenshot: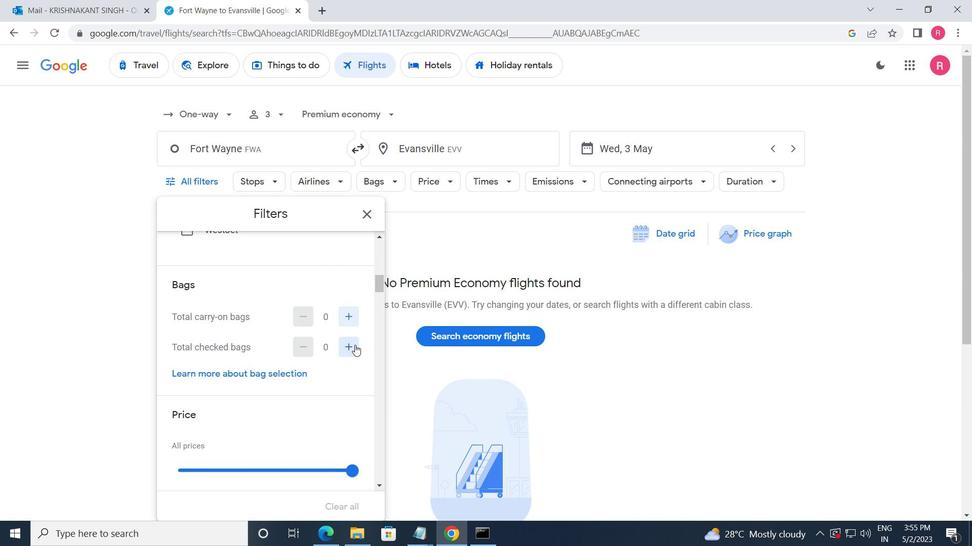 
Action: Mouse pressed left at (354, 345)
Screenshot: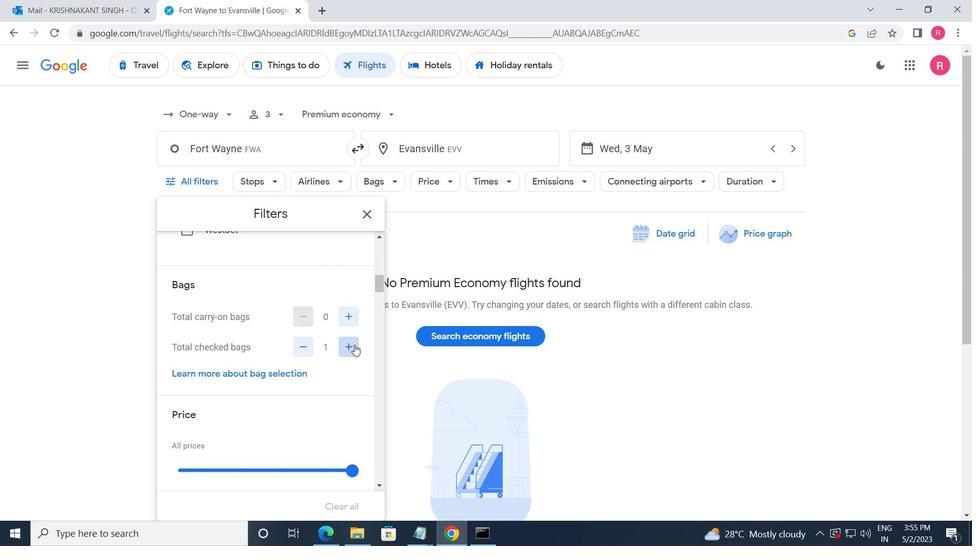 
Action: Mouse pressed left at (354, 345)
Screenshot: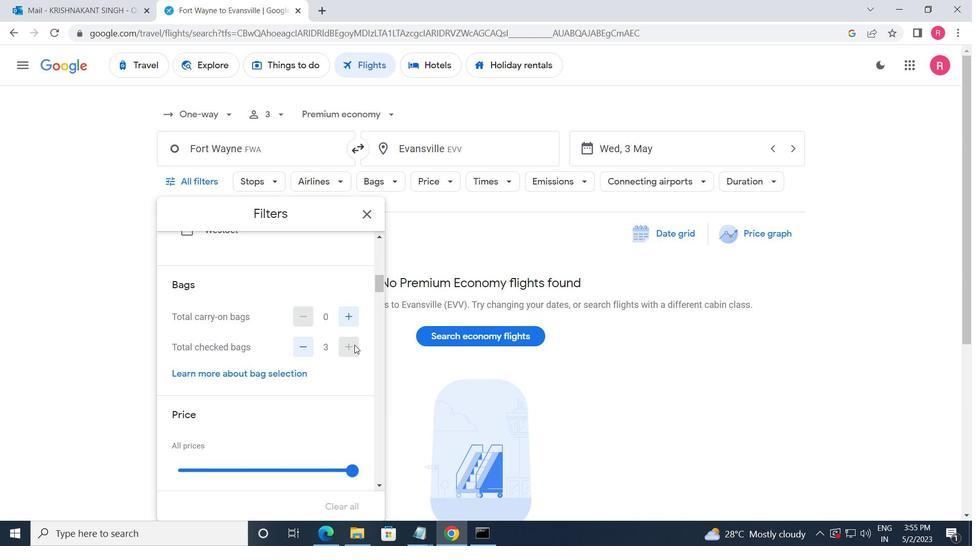 
Action: Mouse moved to (354, 347)
Screenshot: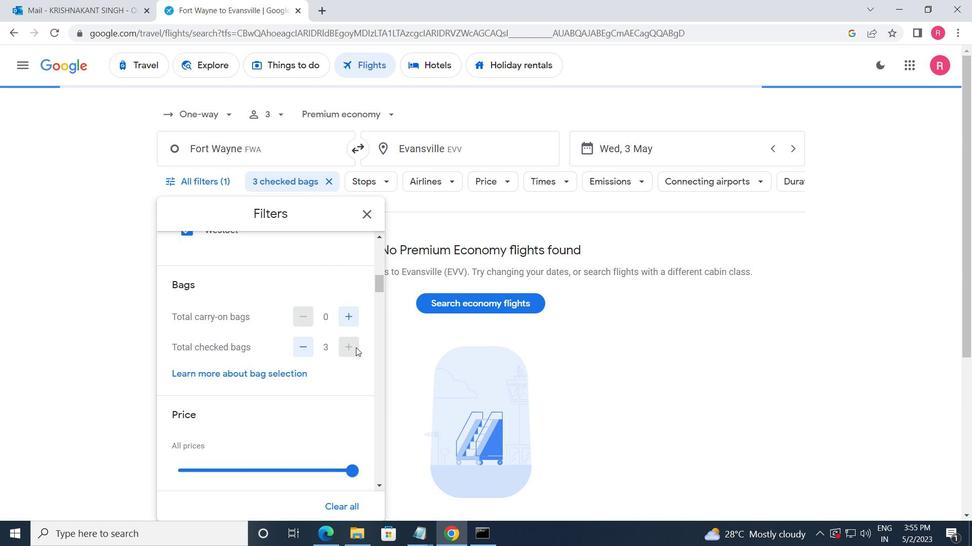 
Action: Mouse pressed left at (354, 347)
Screenshot: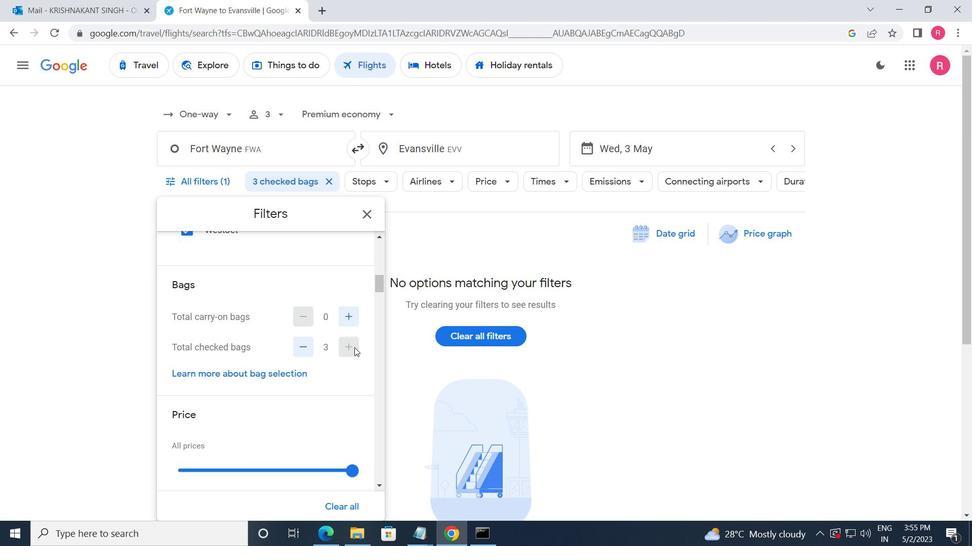 
Action: Mouse scrolled (354, 347) with delta (0, 0)
Screenshot: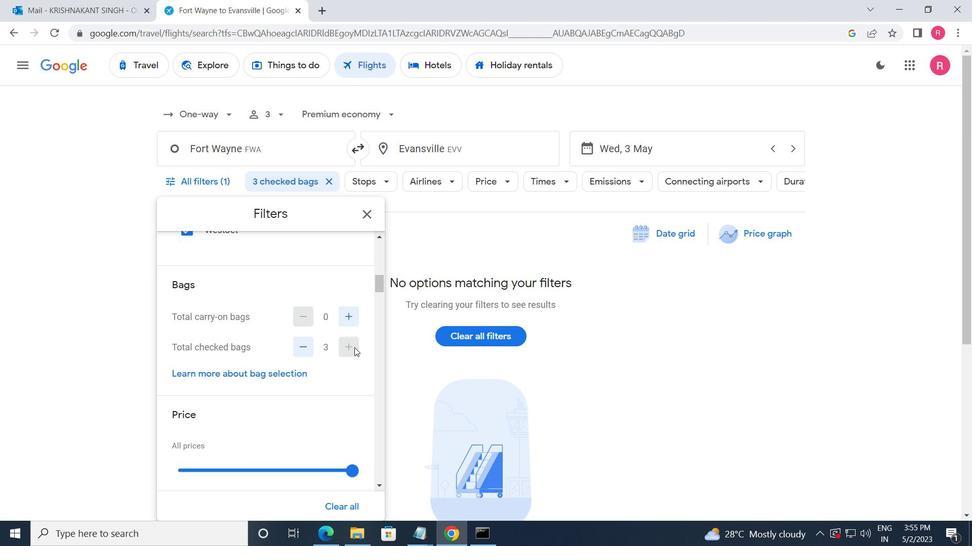
Action: Mouse scrolled (354, 347) with delta (0, 0)
Screenshot: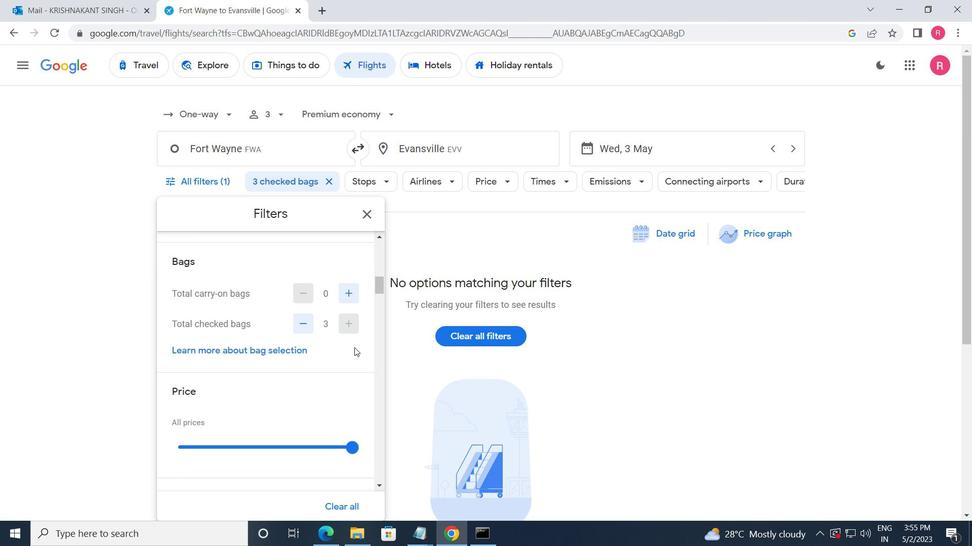
Action: Mouse moved to (361, 337)
Screenshot: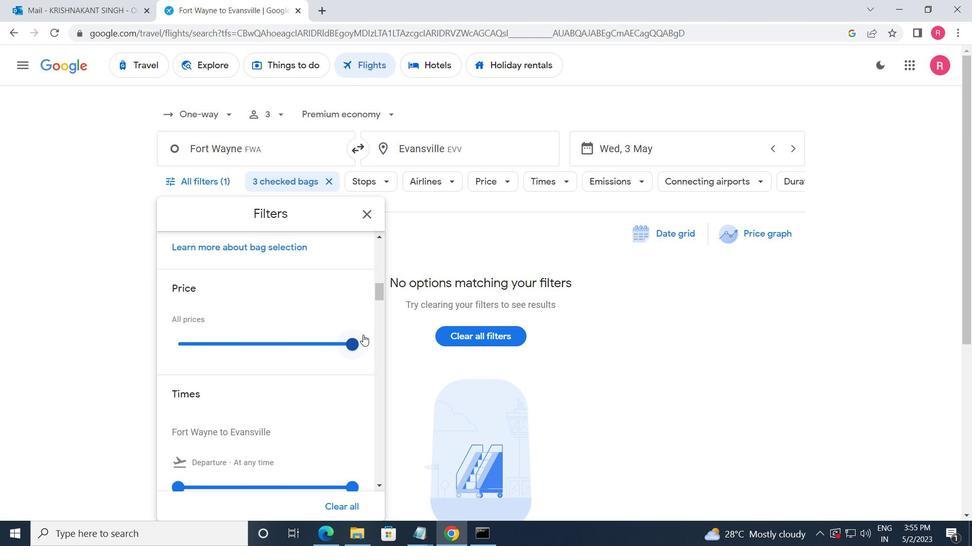 
Action: Mouse pressed left at (361, 337)
Screenshot: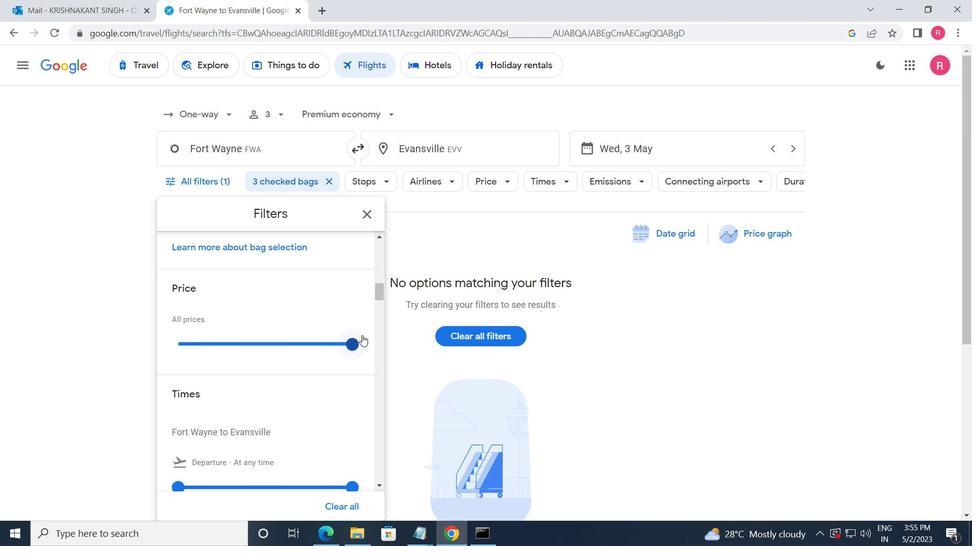 
Action: Mouse moved to (319, 395)
Screenshot: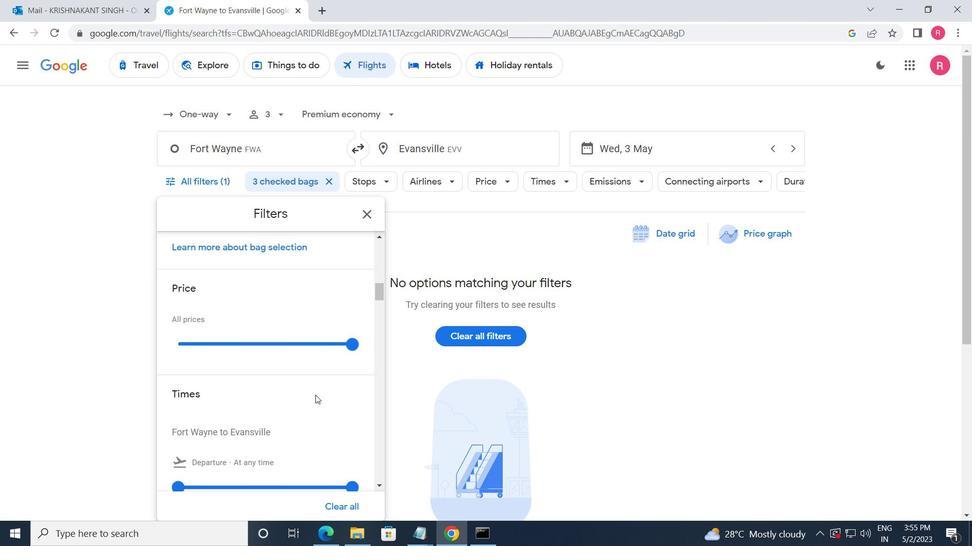 
Action: Mouse scrolled (319, 395) with delta (0, 0)
Screenshot: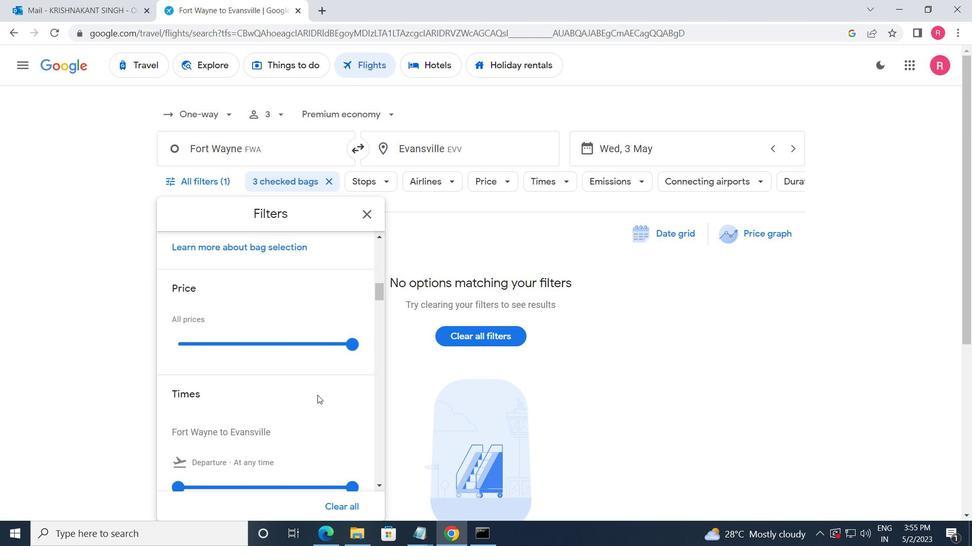 
Action: Mouse scrolled (319, 395) with delta (0, 0)
Screenshot: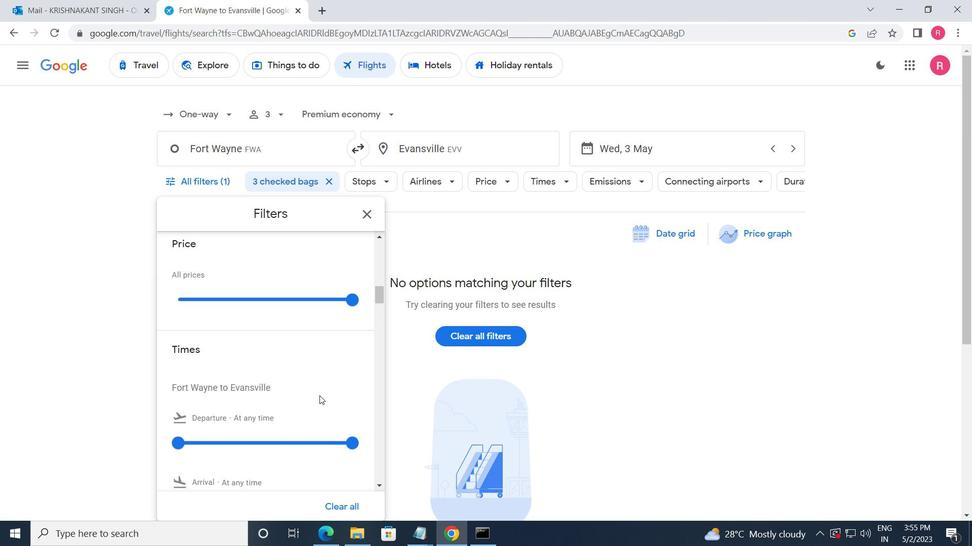 
Action: Mouse moved to (183, 365)
Screenshot: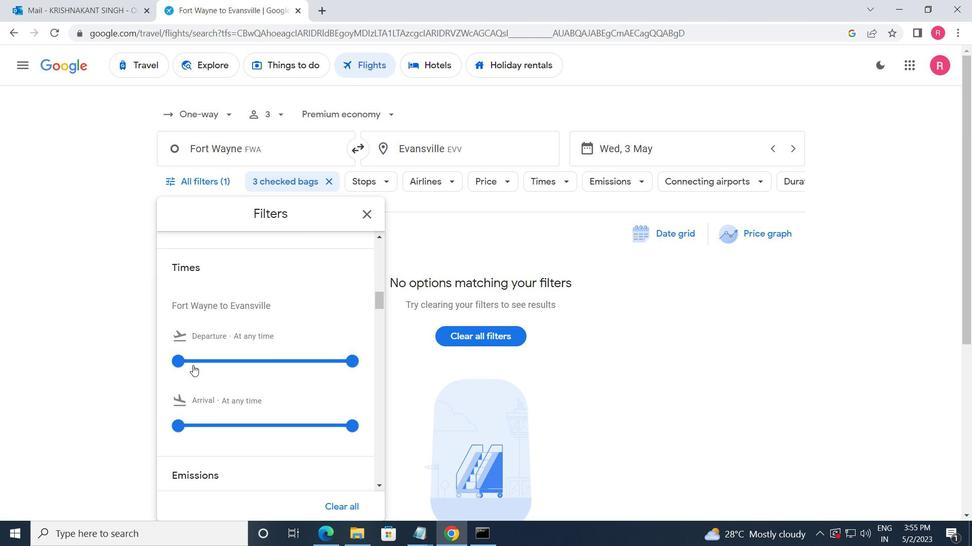
Action: Mouse pressed left at (183, 365)
Screenshot: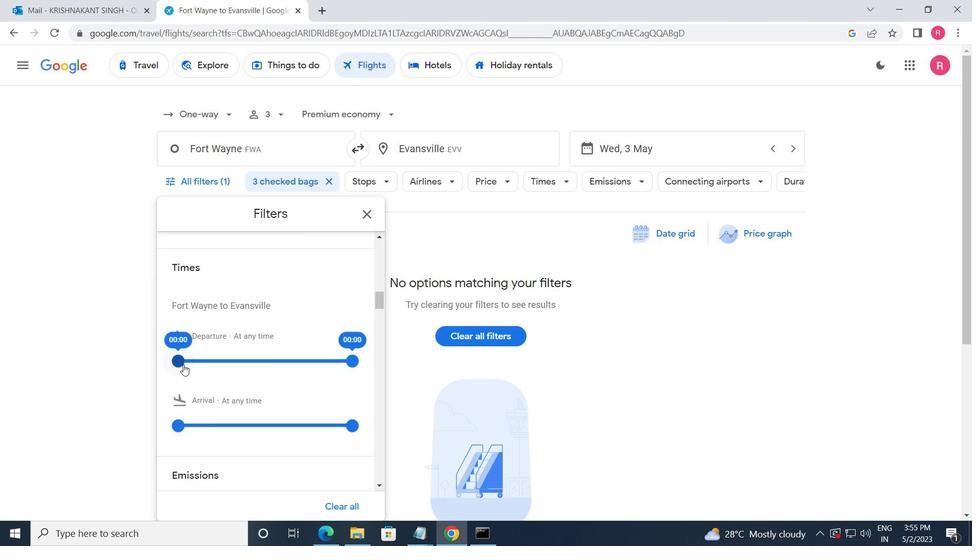 
Action: Mouse moved to (352, 363)
Screenshot: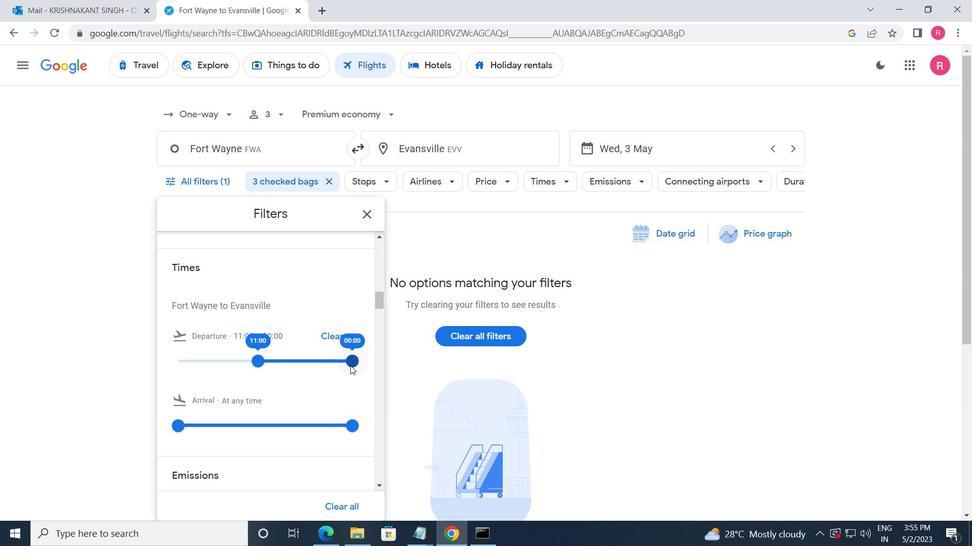 
Action: Mouse pressed left at (352, 363)
Screenshot: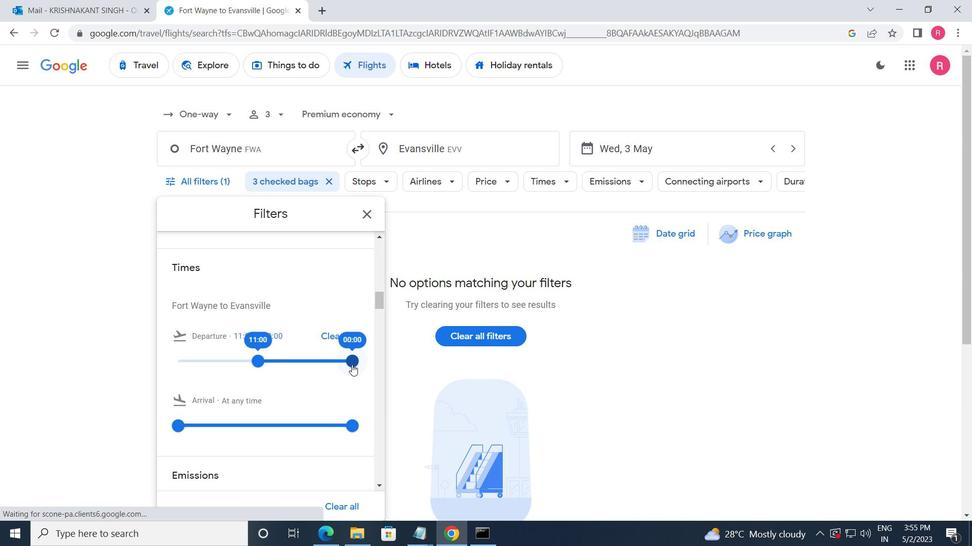 
Action: Mouse moved to (365, 216)
Screenshot: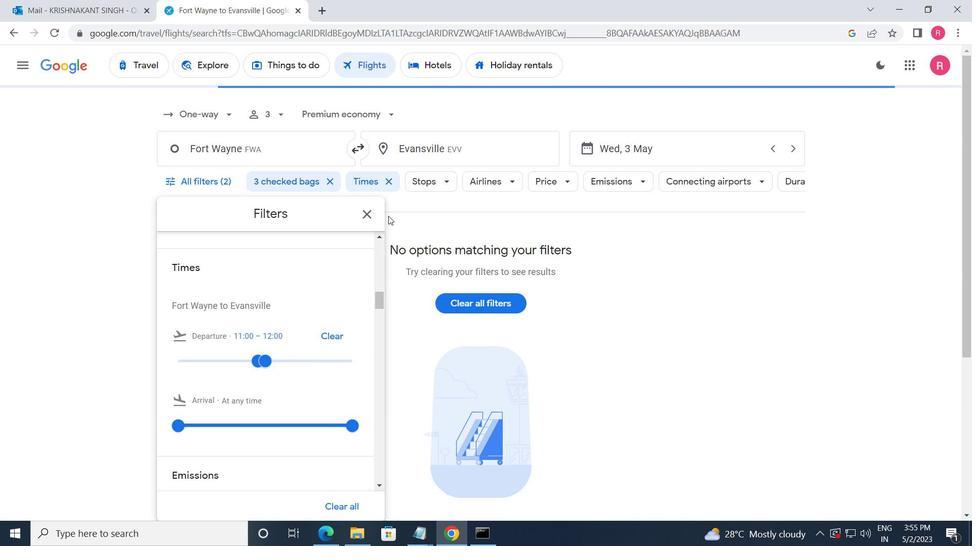 
Action: Mouse pressed left at (365, 216)
Screenshot: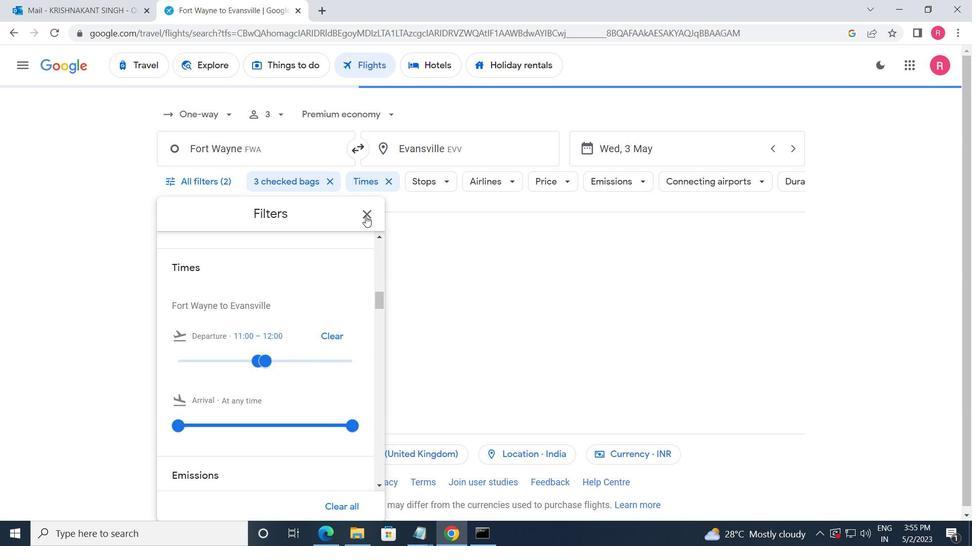 
Action: Mouse moved to (390, 256)
Screenshot: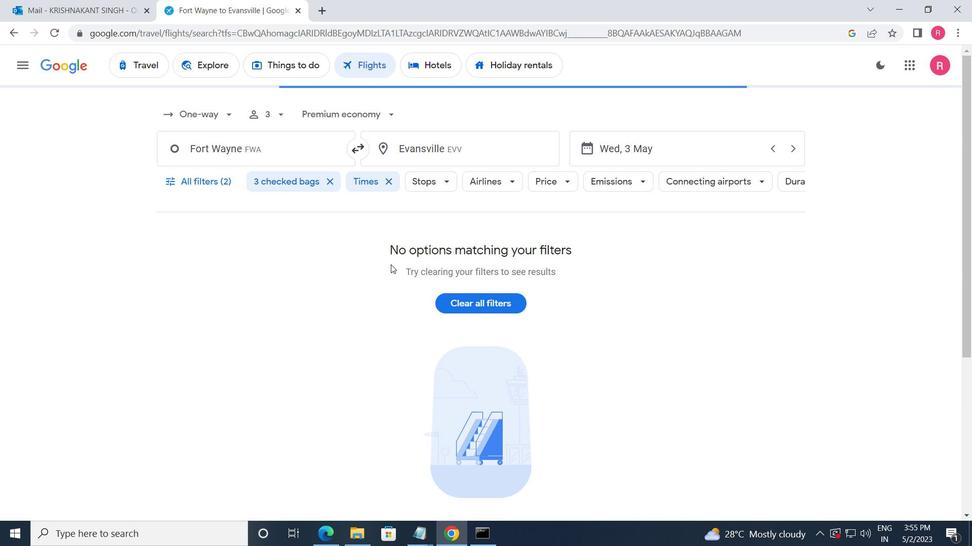 
